Task: Create a due date automation trigger when advanced on, on the monday after a card is due add fields with custom field "Resume" set to a number lower or equal to 1 and greater or equal to 10 at 11:00 AM.
Action: Mouse moved to (1278, 98)
Screenshot: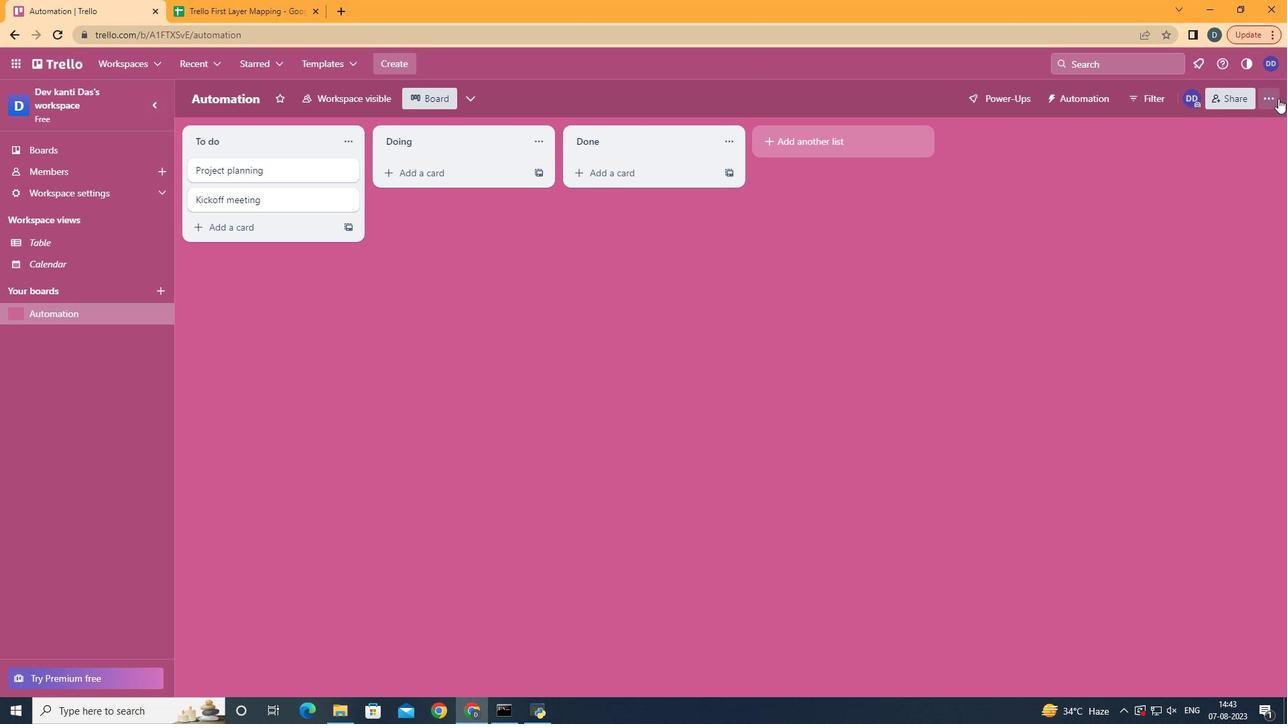 
Action: Mouse pressed left at (1278, 98)
Screenshot: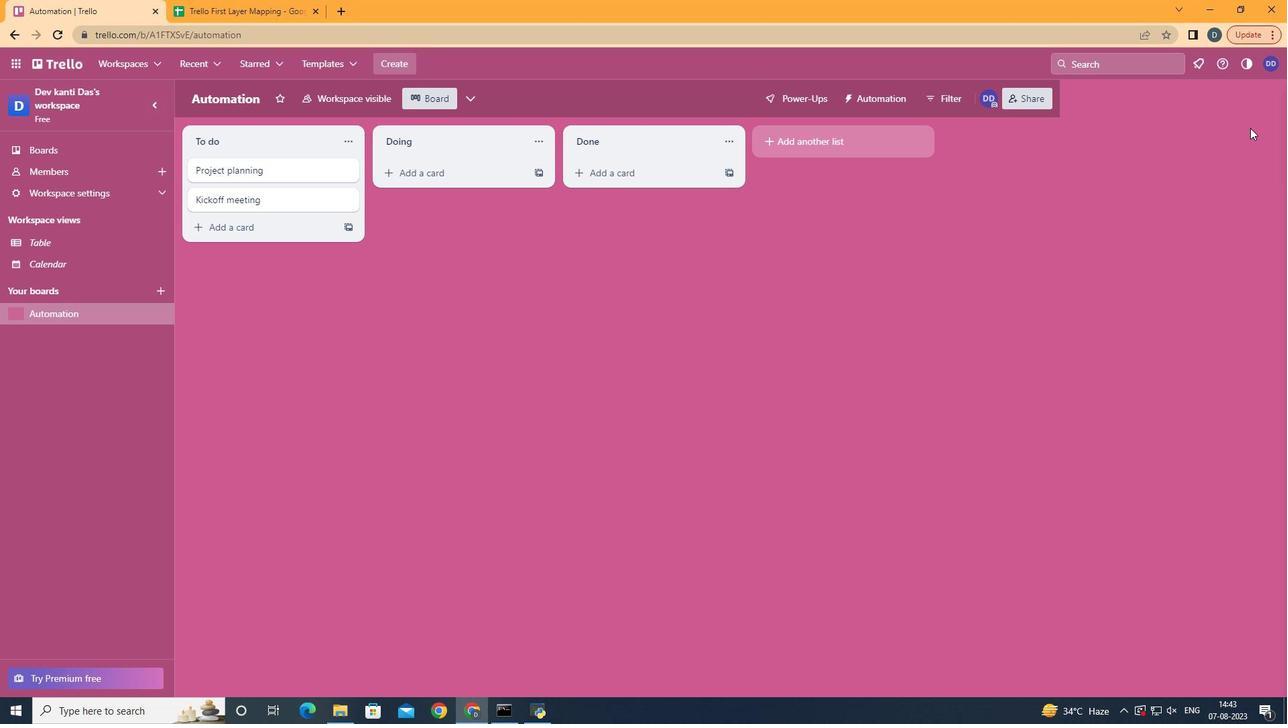 
Action: Mouse moved to (1168, 283)
Screenshot: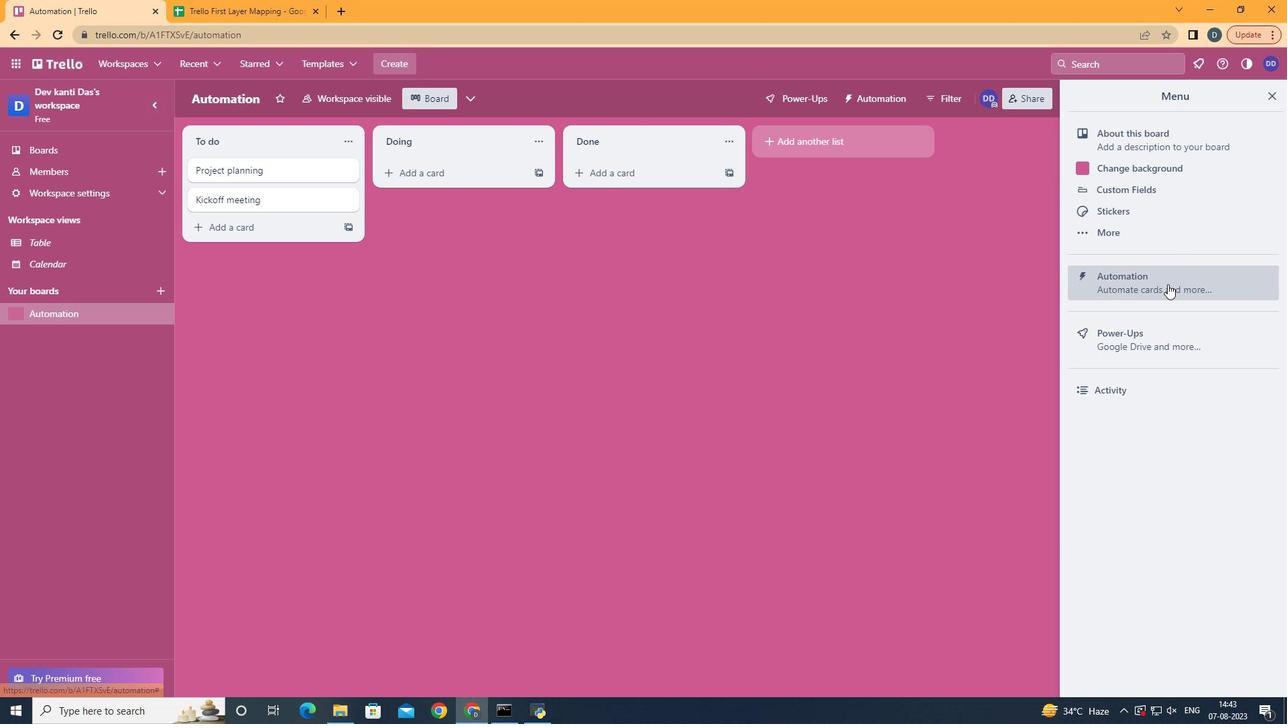 
Action: Mouse pressed left at (1168, 283)
Screenshot: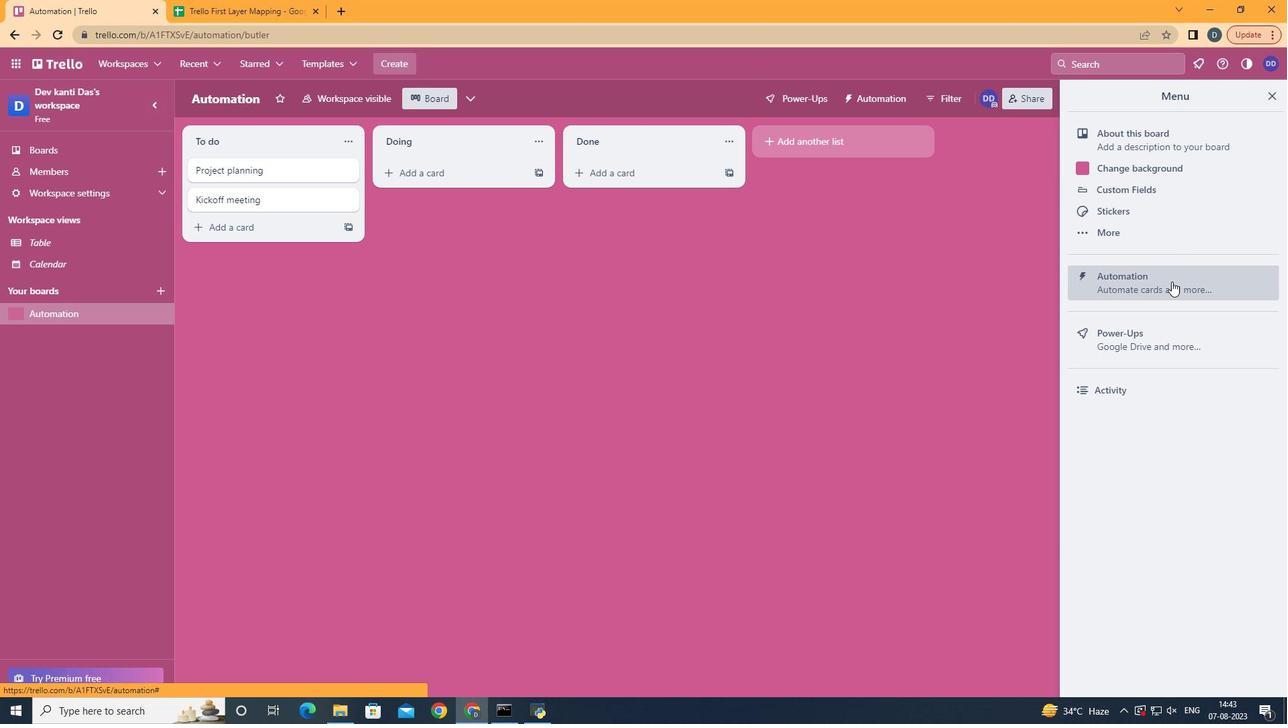 
Action: Mouse moved to (261, 281)
Screenshot: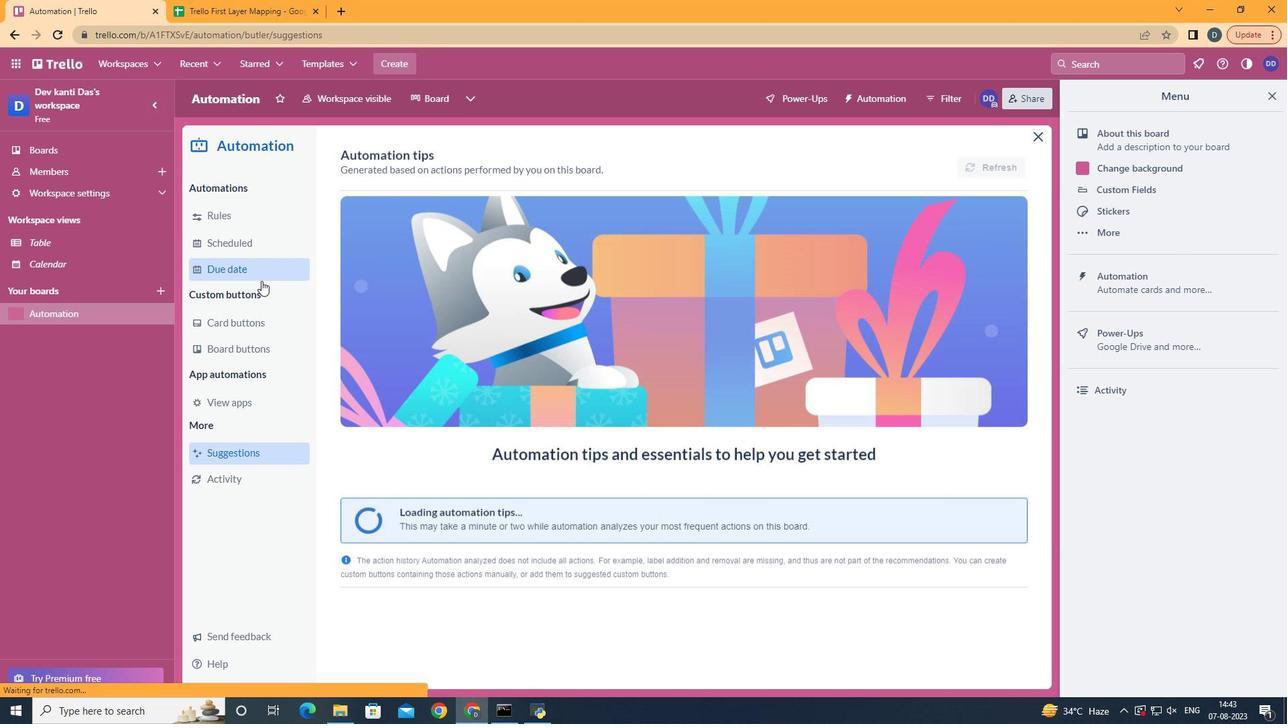 
Action: Mouse pressed left at (261, 281)
Screenshot: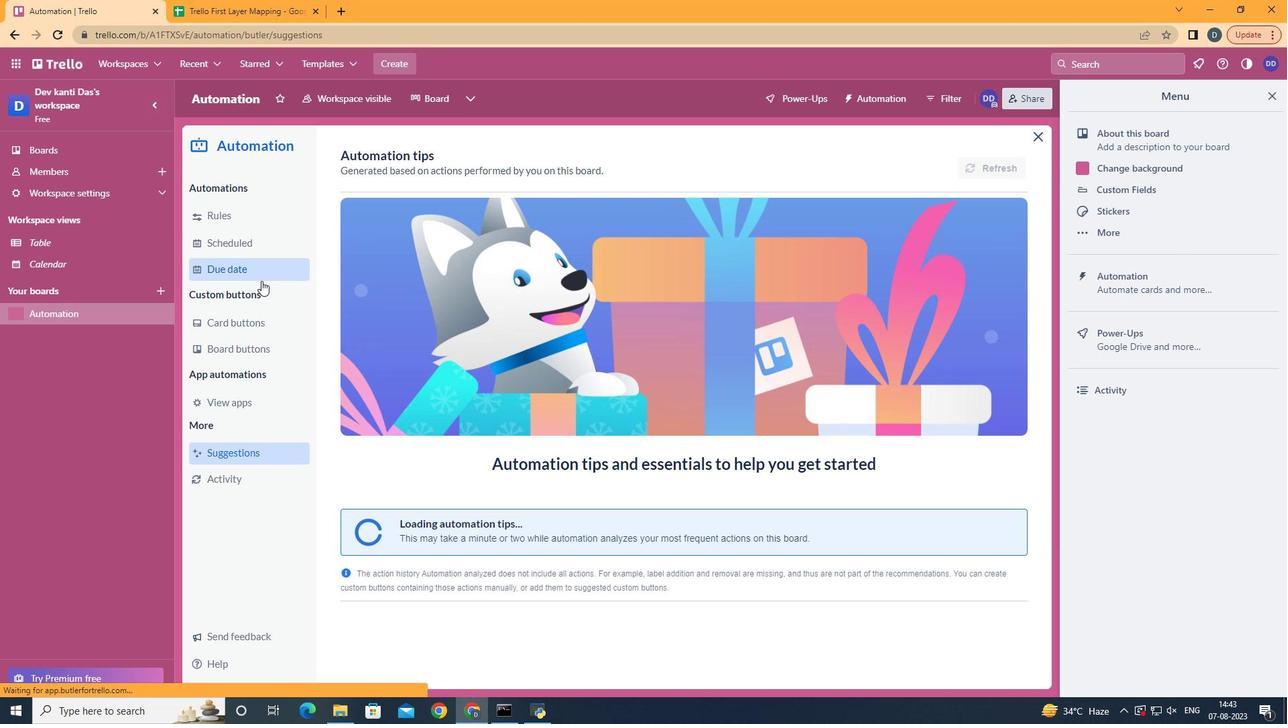 
Action: Mouse moved to (952, 160)
Screenshot: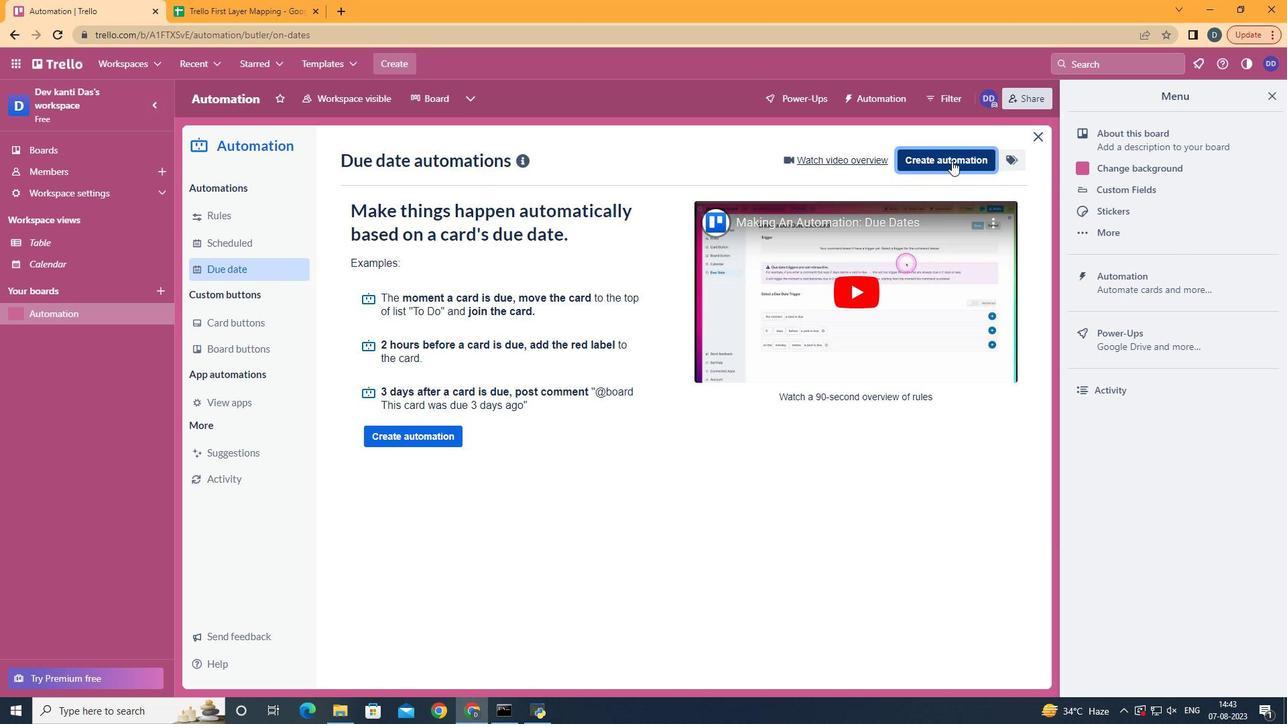 
Action: Mouse pressed left at (952, 160)
Screenshot: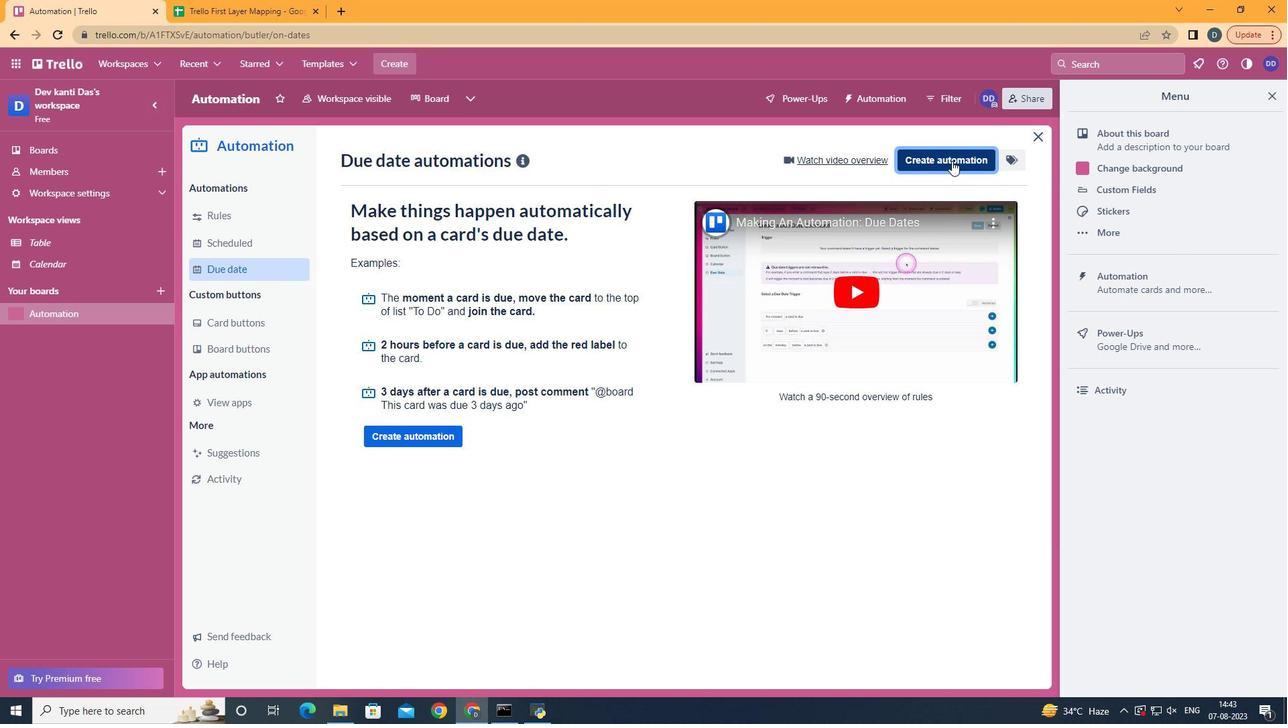 
Action: Mouse moved to (696, 287)
Screenshot: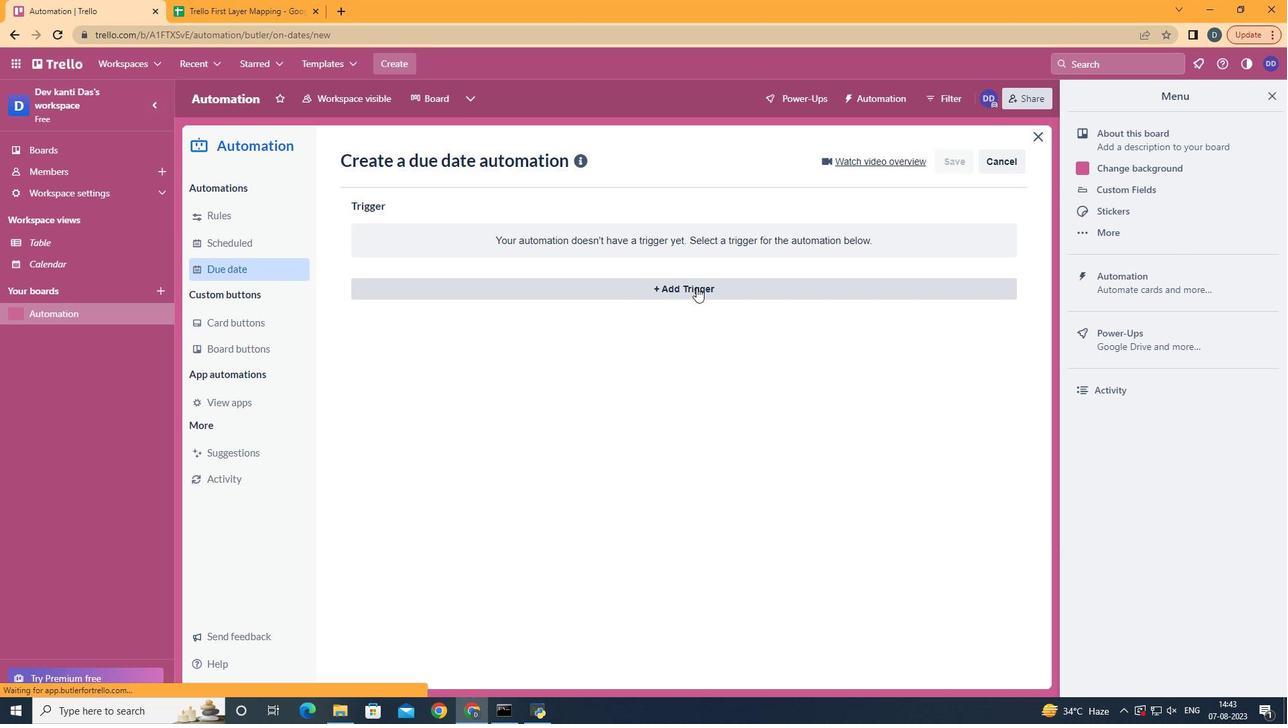 
Action: Mouse pressed left at (696, 287)
Screenshot: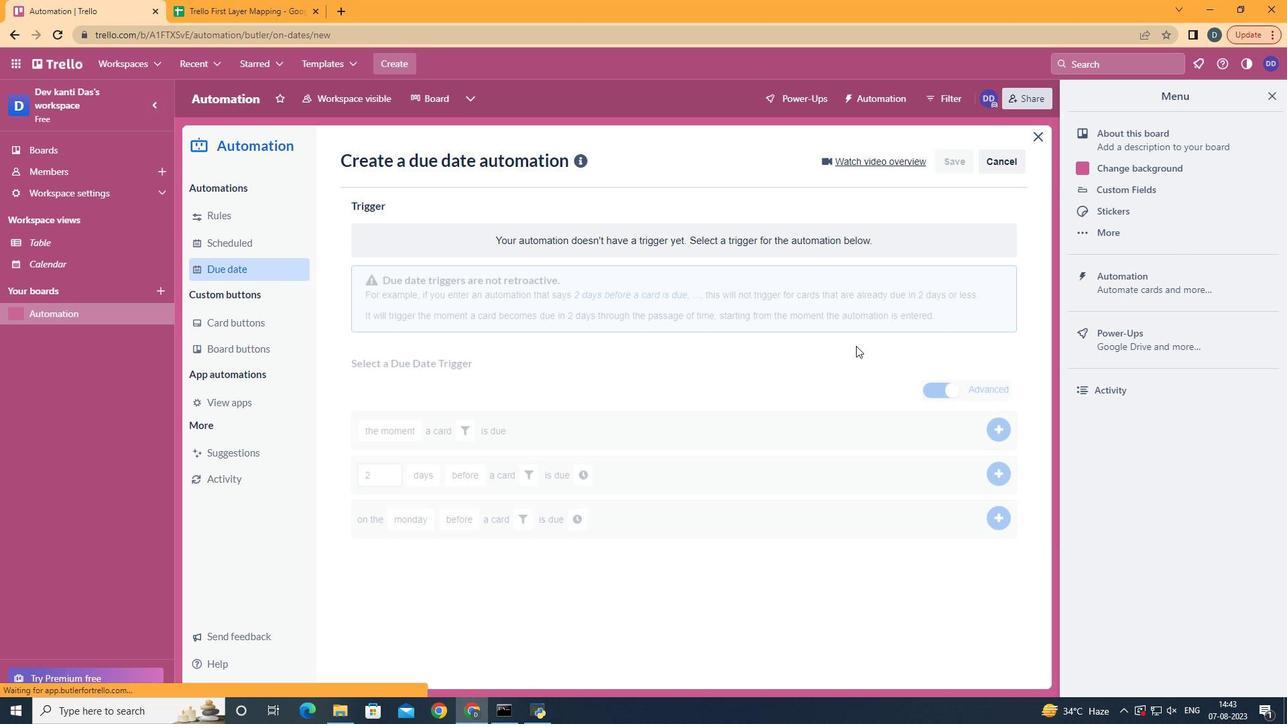 
Action: Mouse moved to (429, 353)
Screenshot: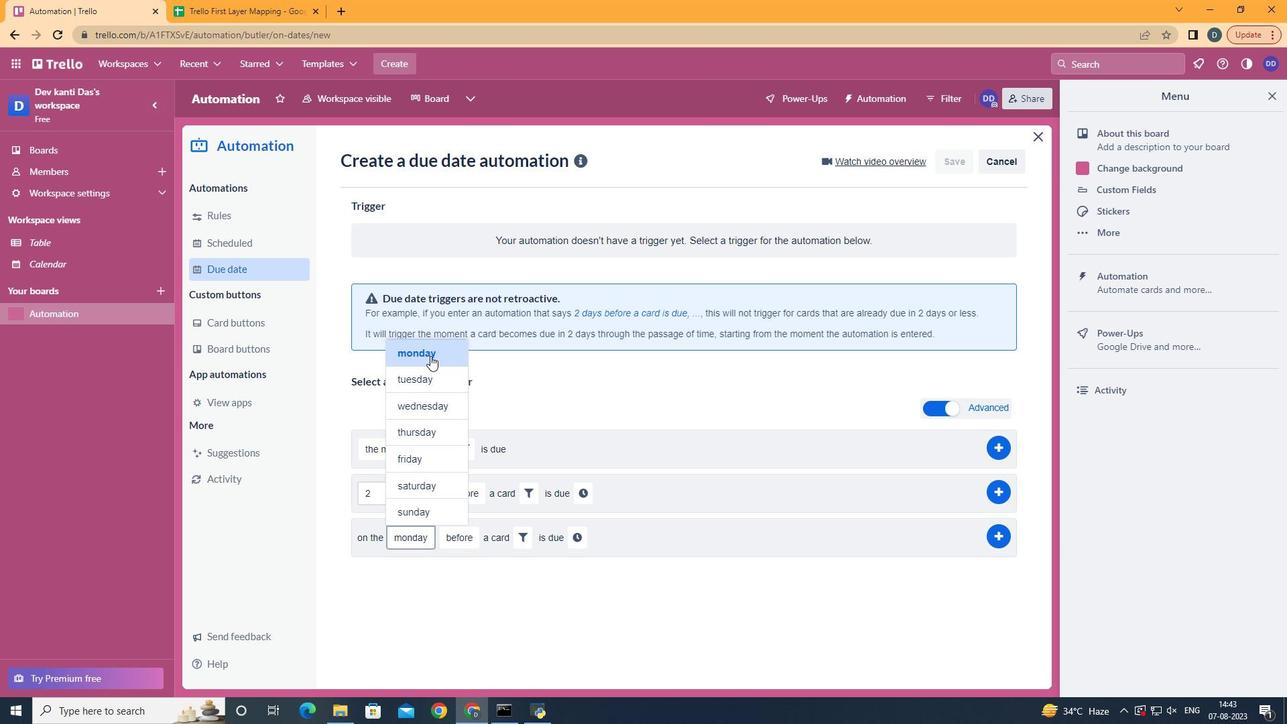 
Action: Mouse pressed left at (429, 353)
Screenshot: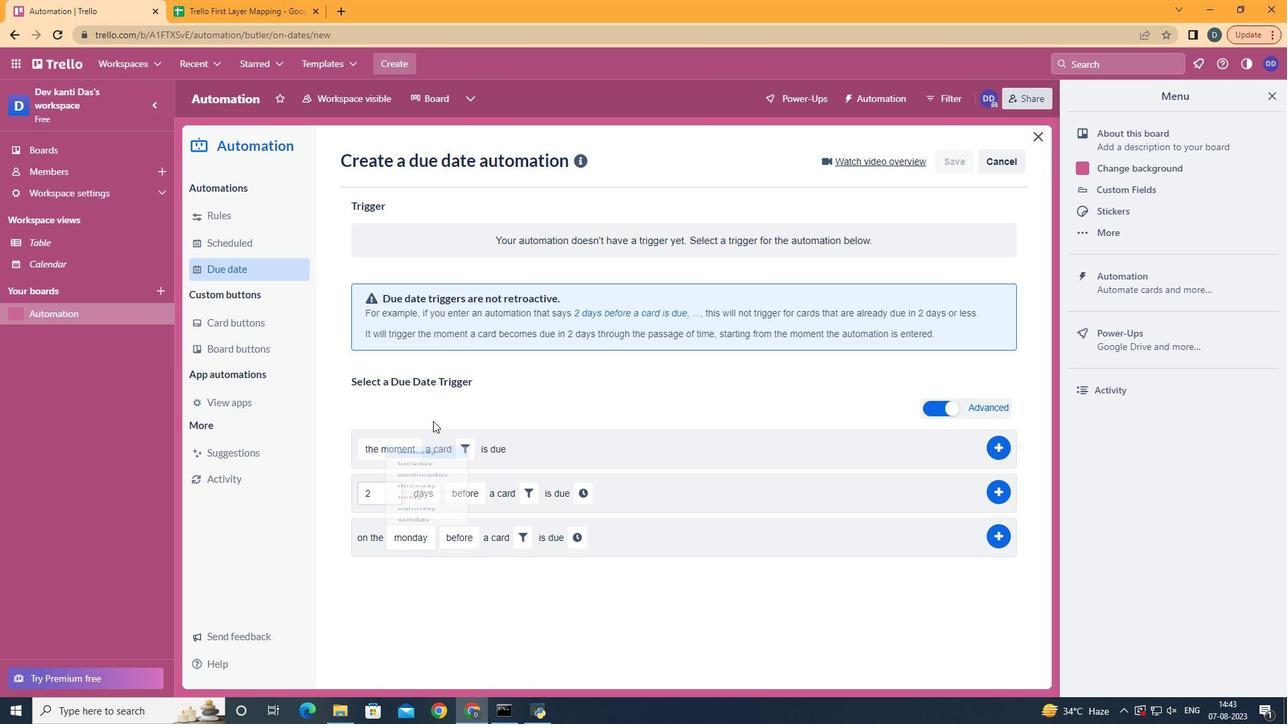 
Action: Mouse moved to (464, 582)
Screenshot: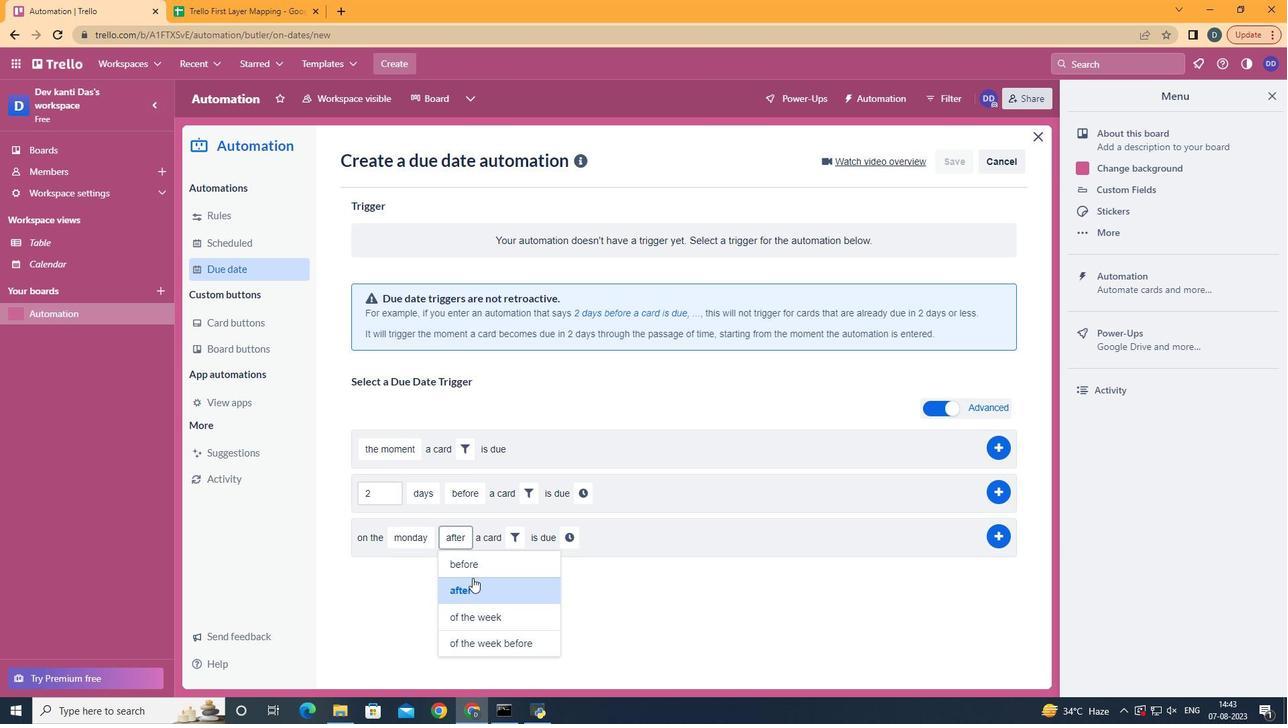 
Action: Mouse pressed left at (464, 582)
Screenshot: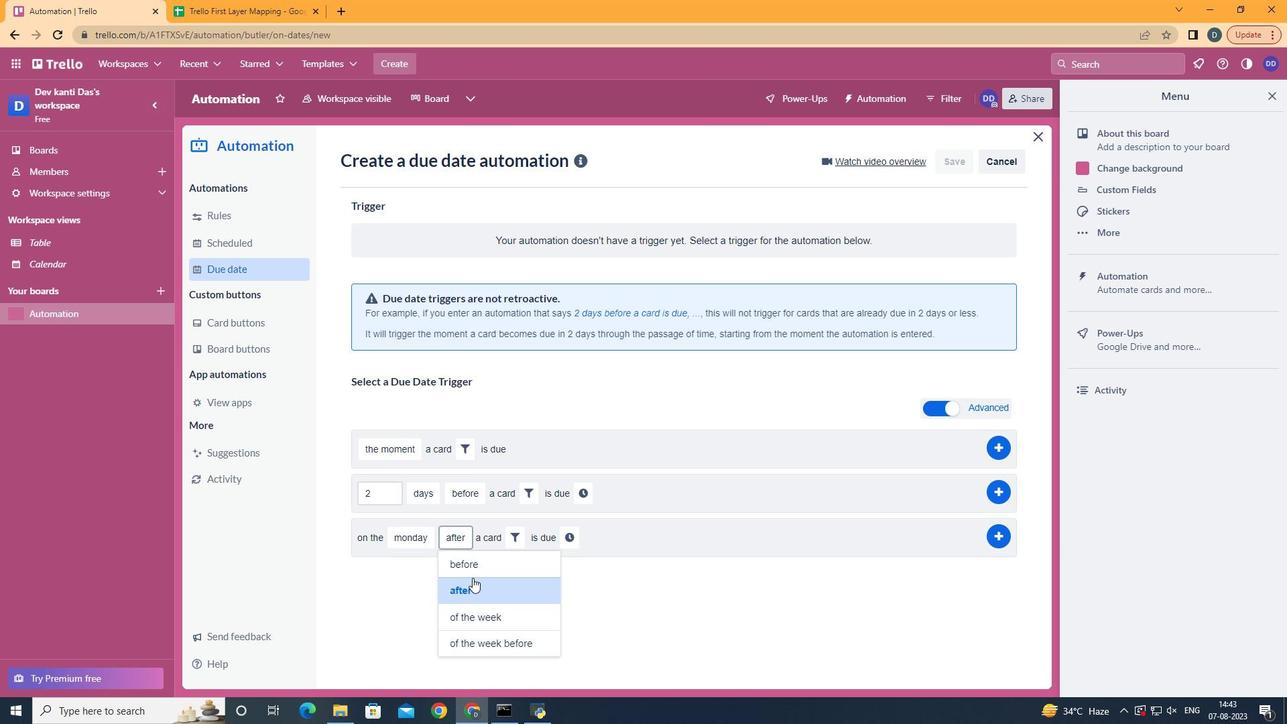 
Action: Mouse moved to (503, 541)
Screenshot: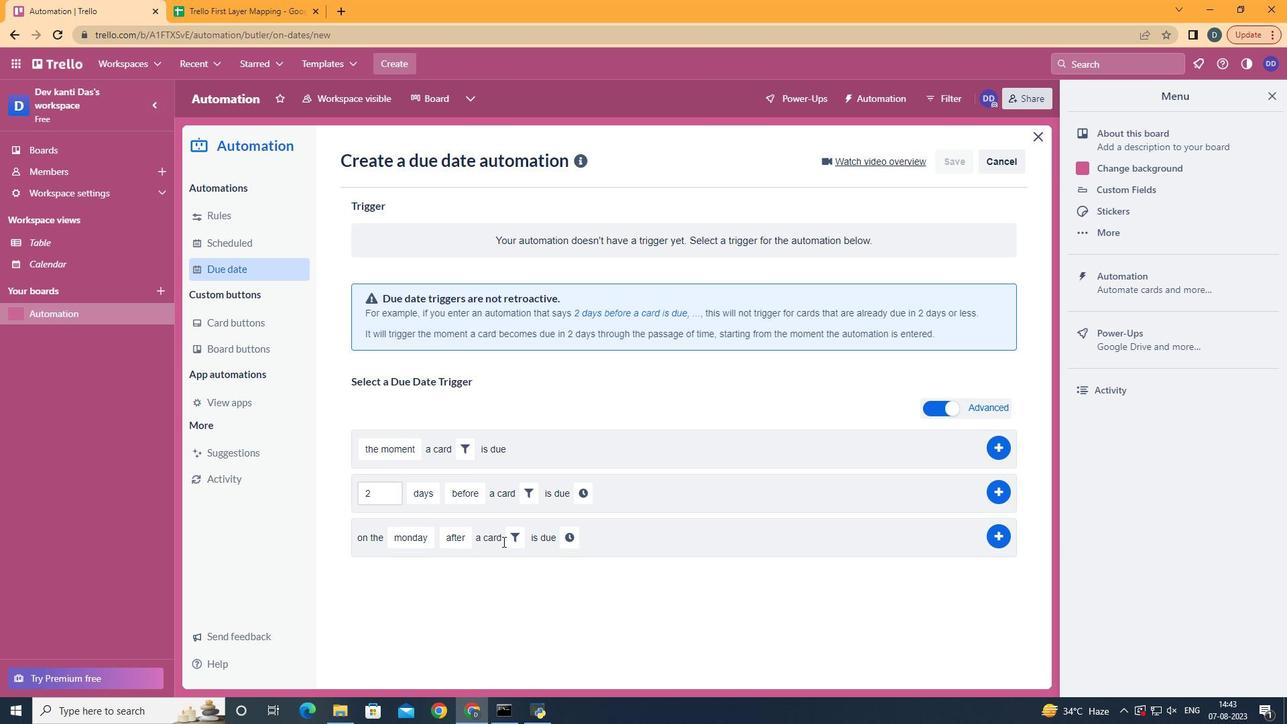 
Action: Mouse pressed left at (503, 541)
Screenshot: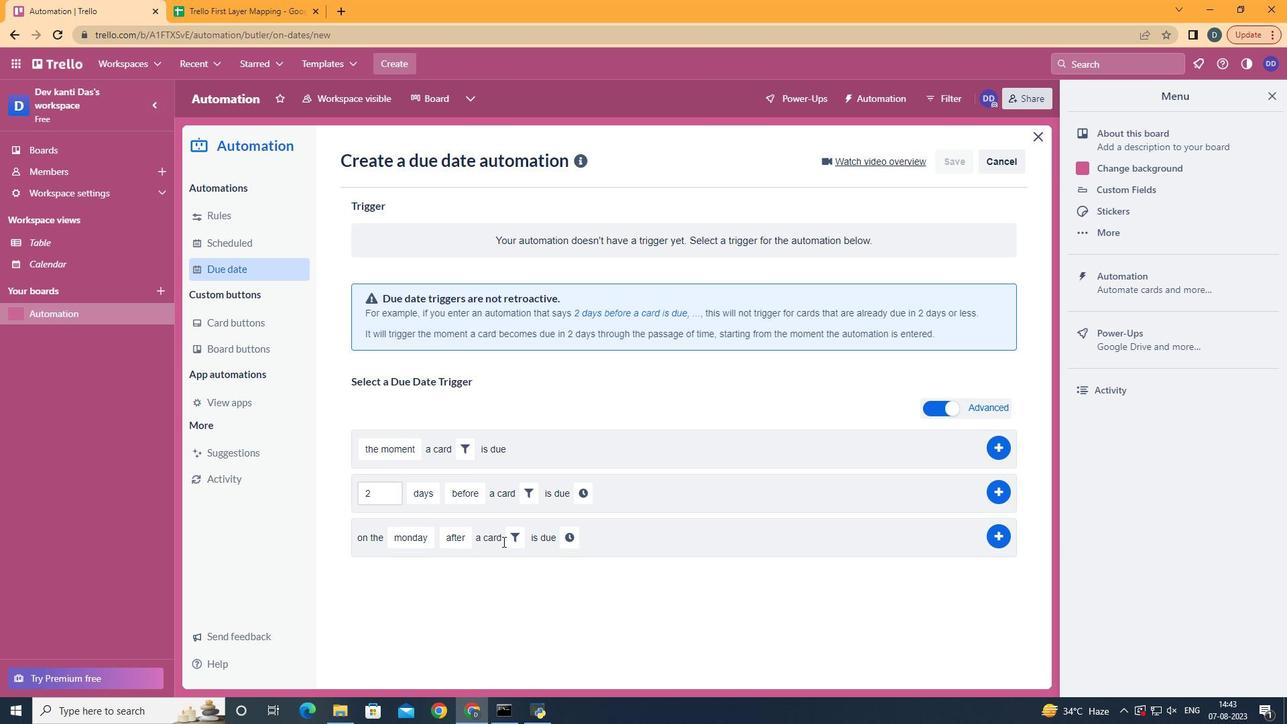 
Action: Mouse moved to (519, 539)
Screenshot: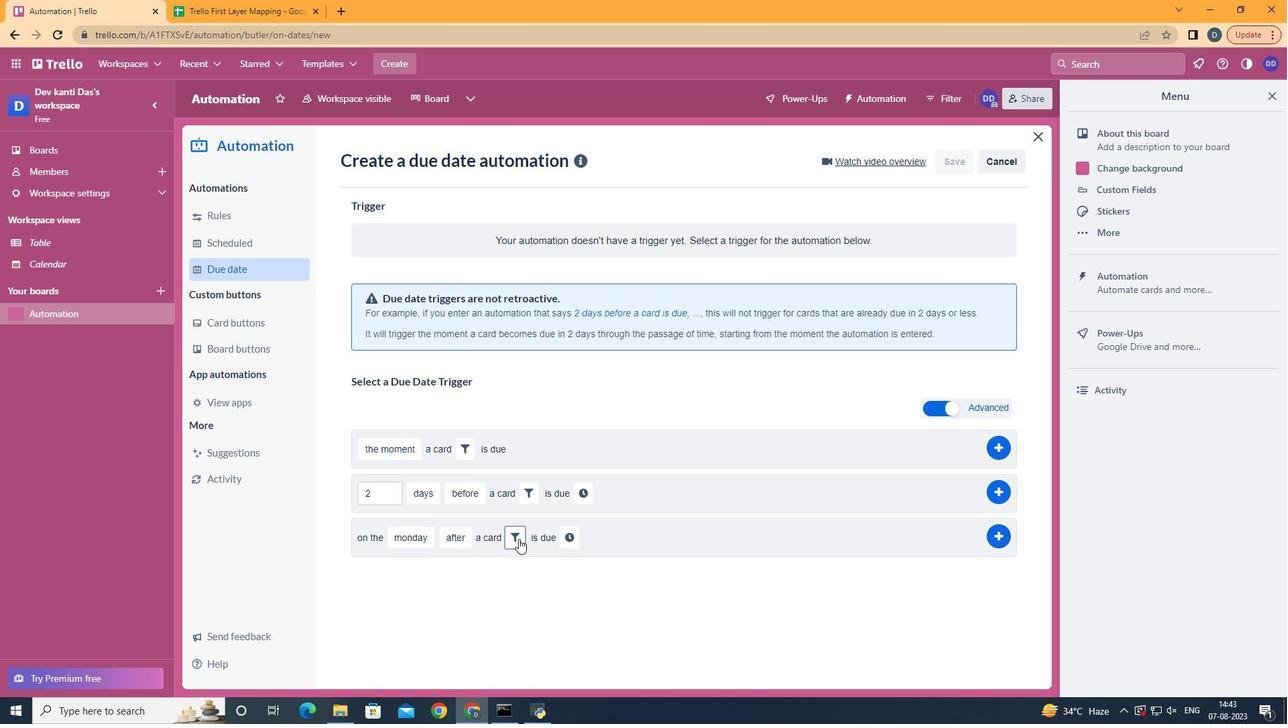 
Action: Mouse pressed left at (519, 539)
Screenshot: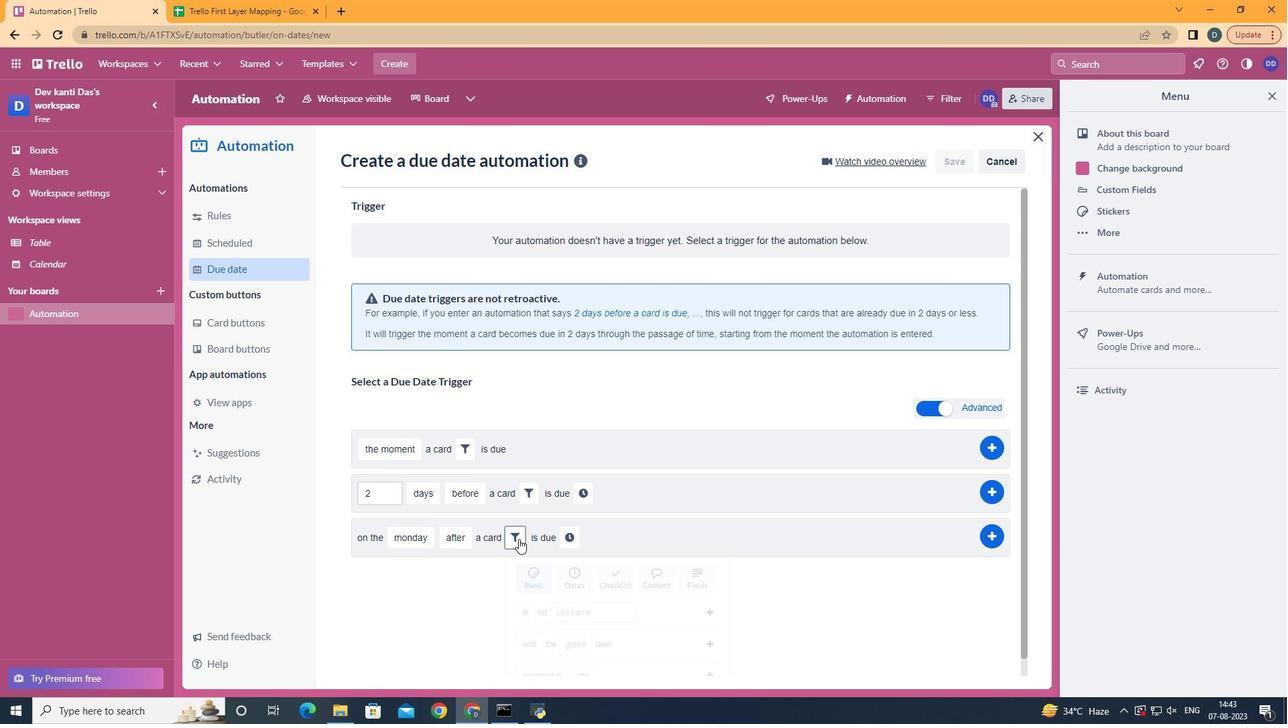 
Action: Mouse moved to (743, 581)
Screenshot: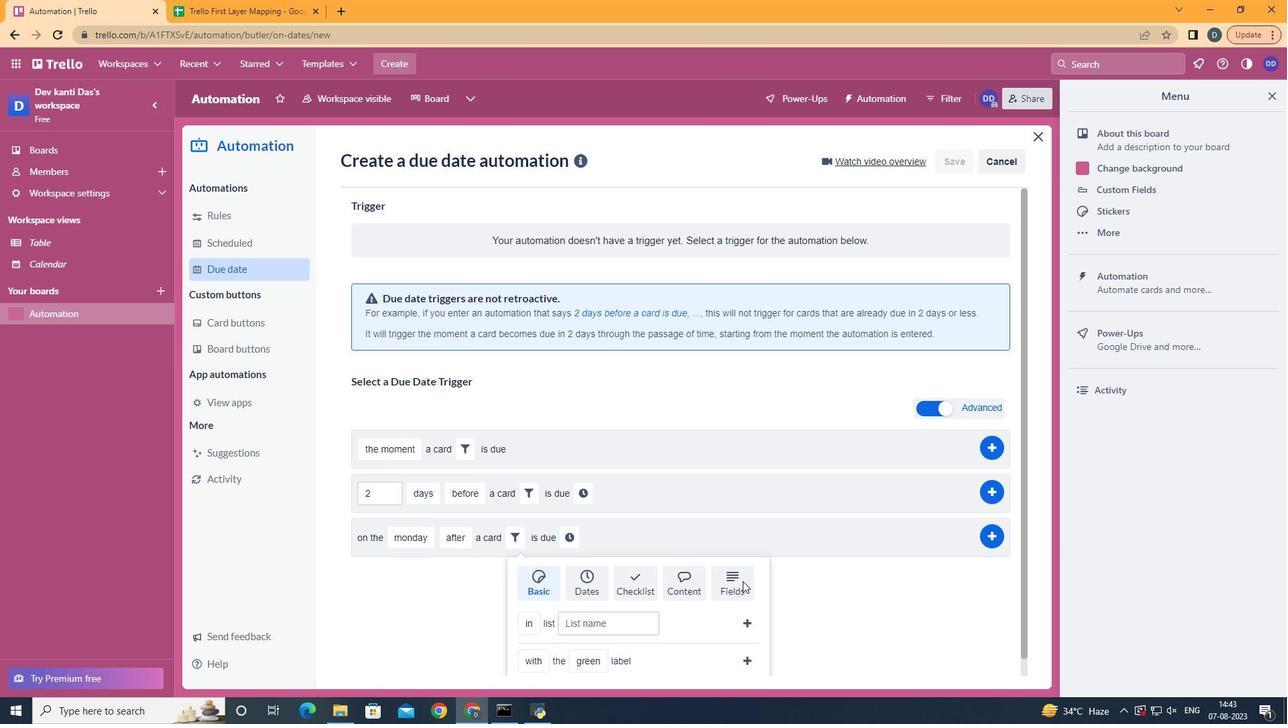 
Action: Mouse pressed left at (743, 581)
Screenshot: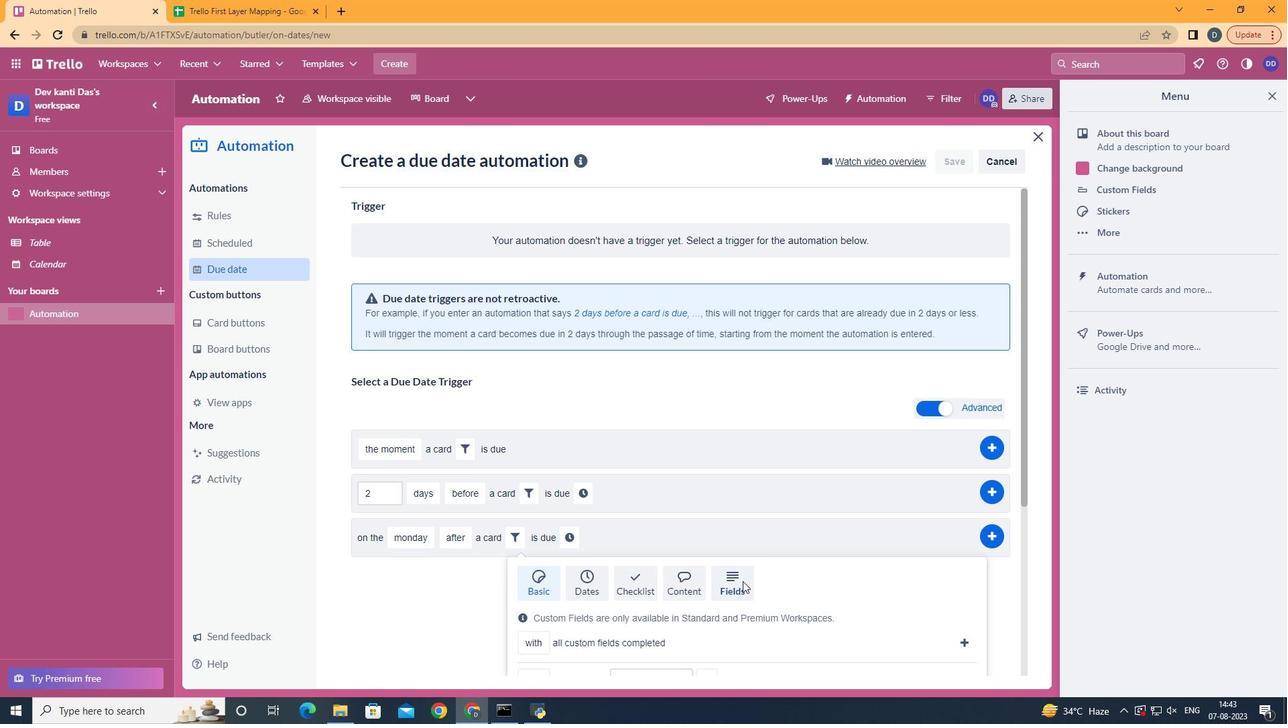 
Action: Mouse scrolled (743, 580) with delta (0, 0)
Screenshot: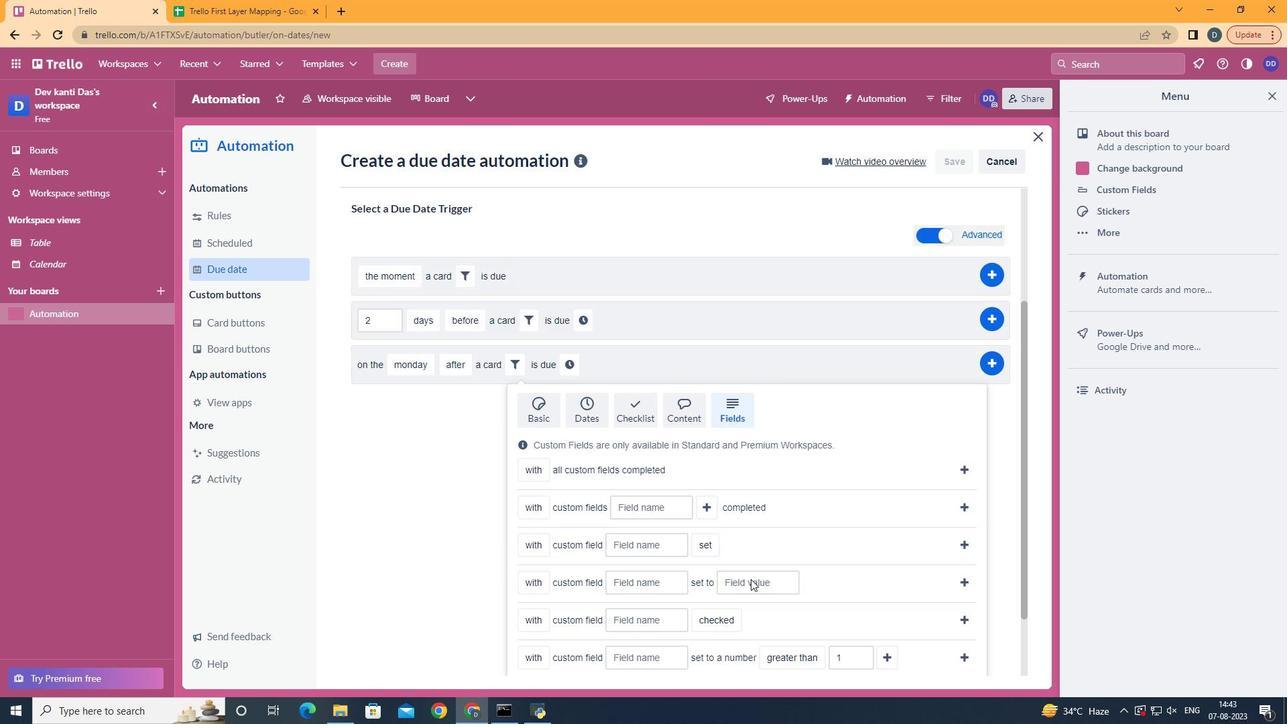 
Action: Mouse moved to (742, 582)
Screenshot: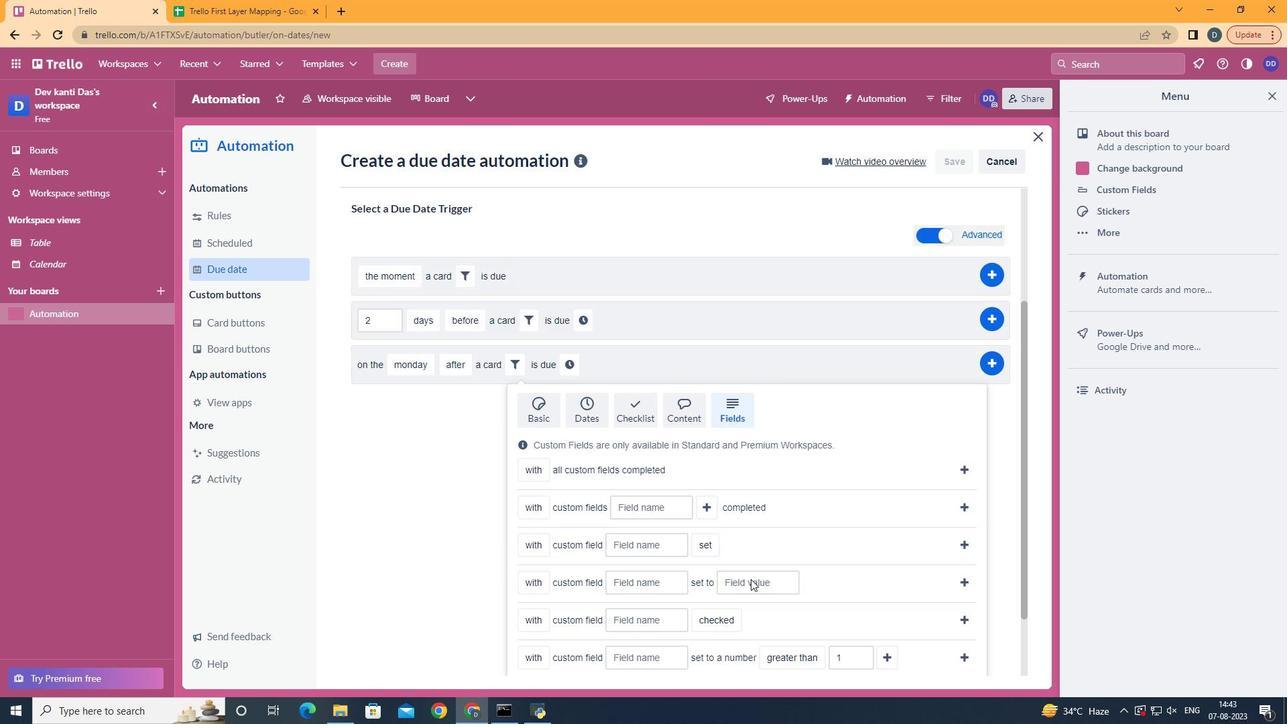 
Action: Mouse scrolled (742, 581) with delta (0, 0)
Screenshot: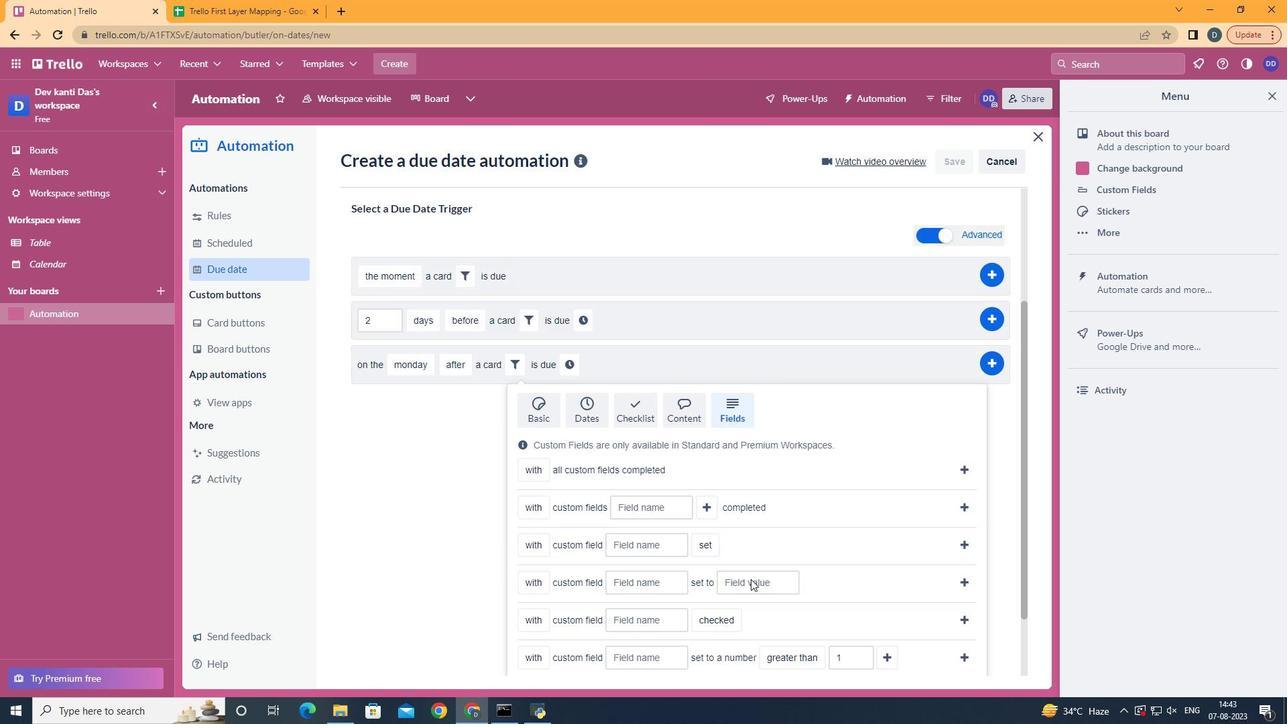 
Action: Mouse scrolled (742, 581) with delta (0, 0)
Screenshot: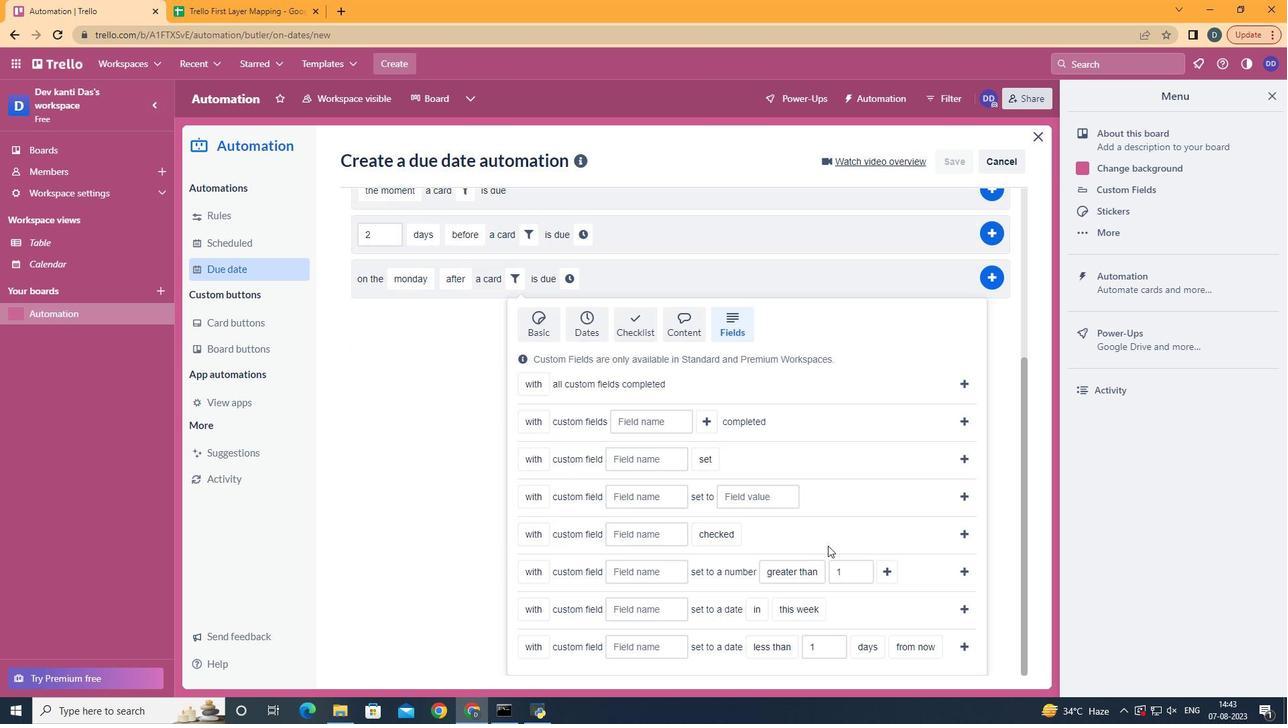 
Action: Mouse scrolled (742, 581) with delta (0, 0)
Screenshot: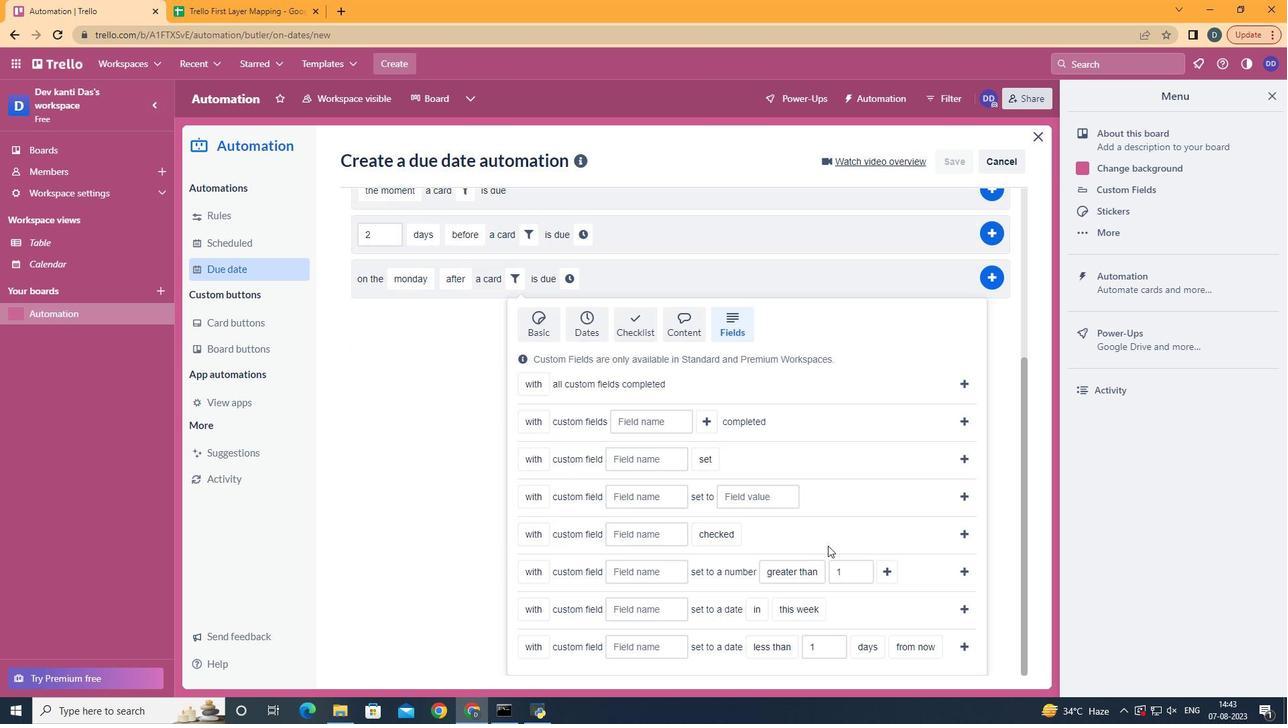 
Action: Mouse moved to (742, 582)
Screenshot: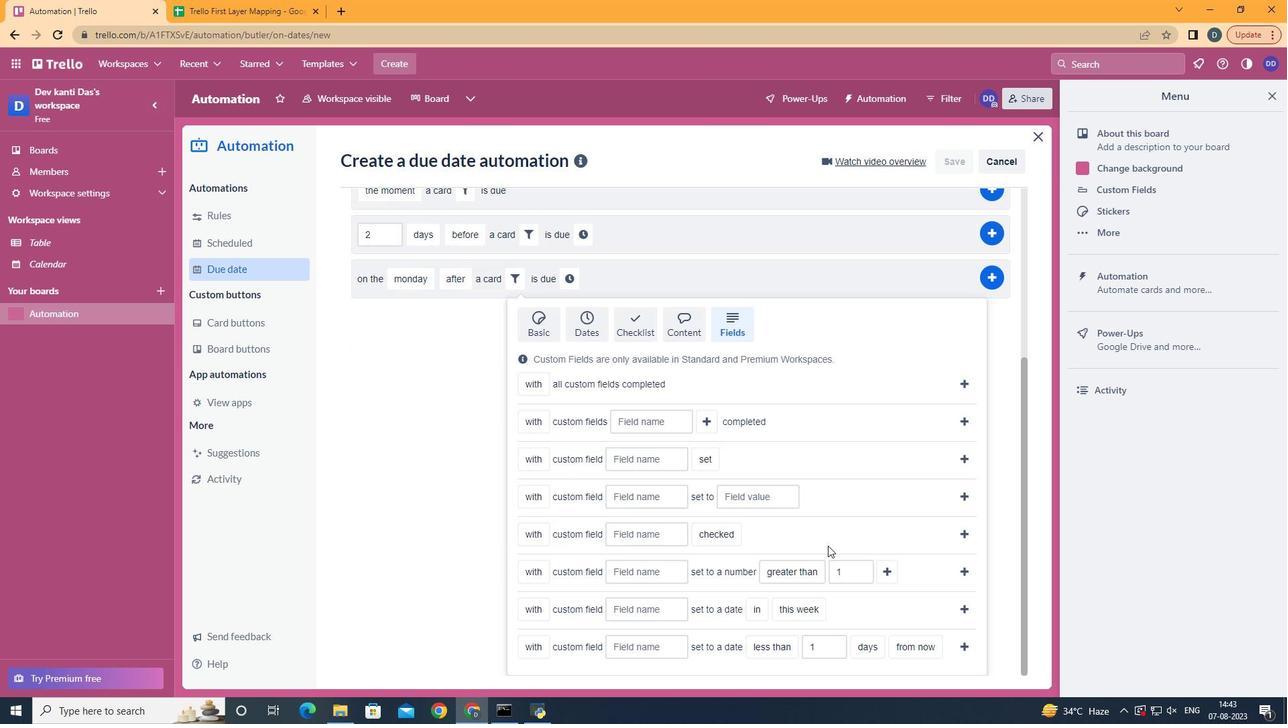 
Action: Mouse scrolled (742, 581) with delta (0, 0)
Screenshot: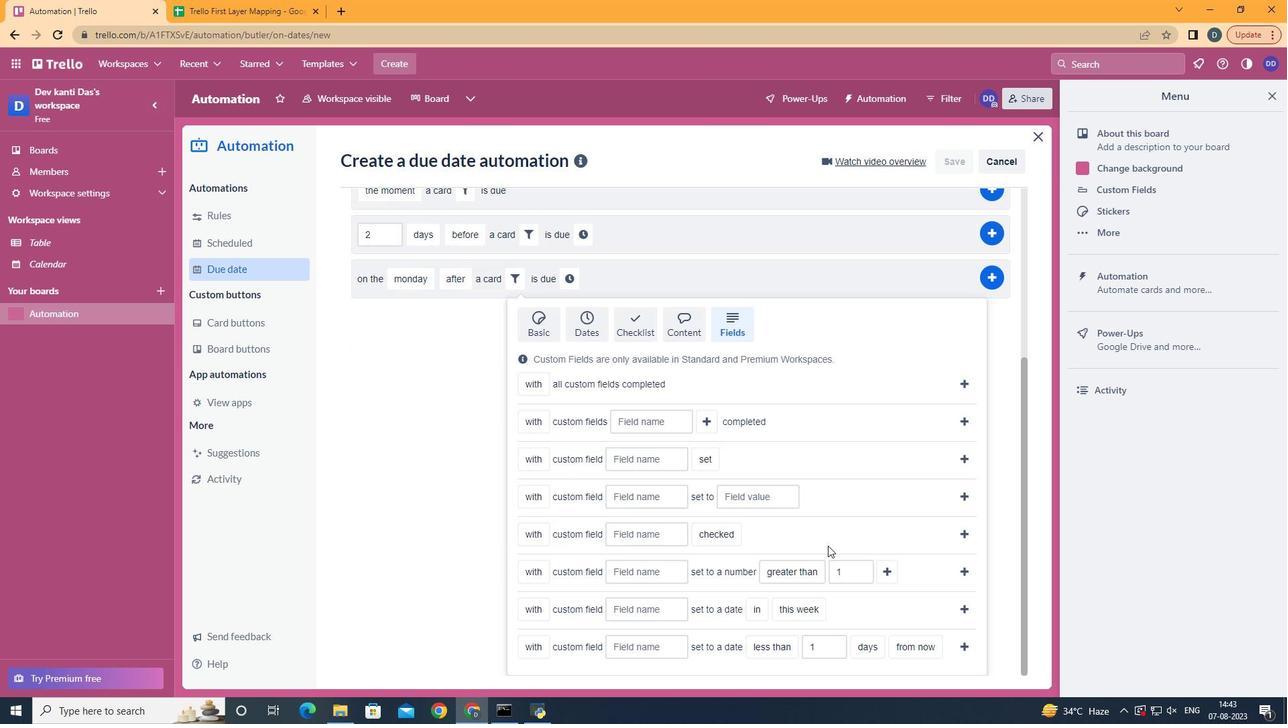 
Action: Mouse moved to (743, 582)
Screenshot: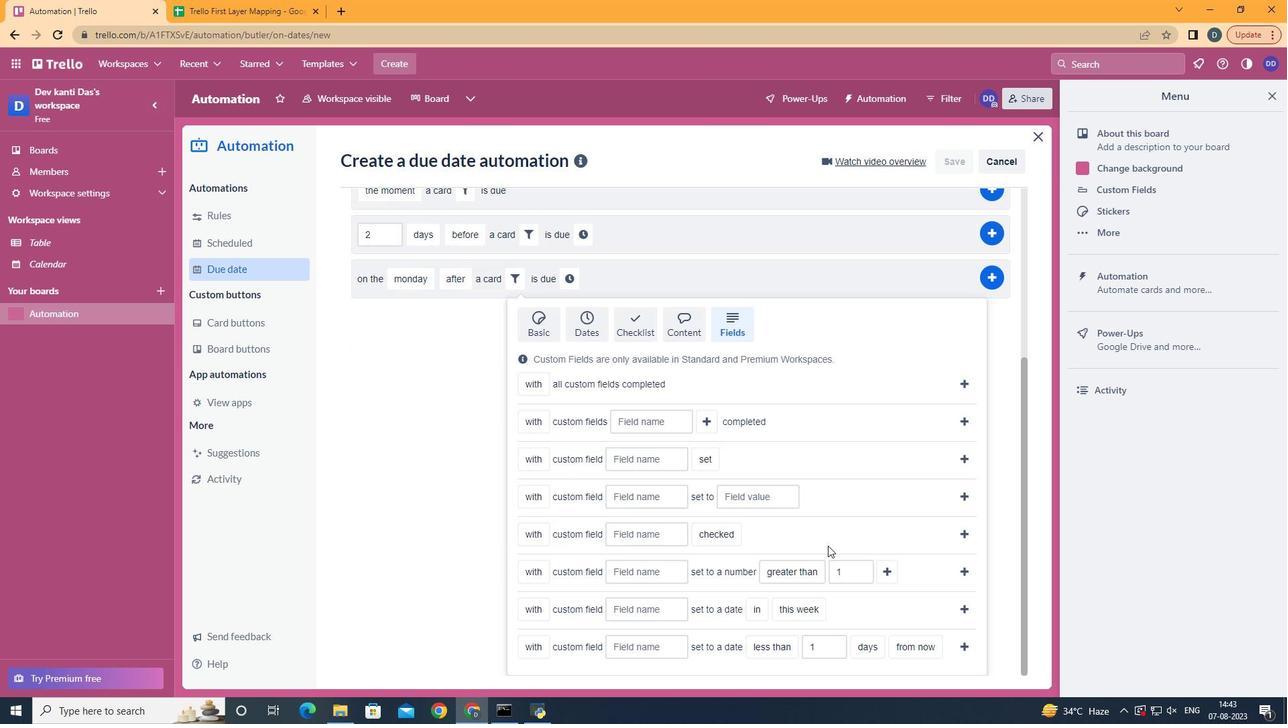 
Action: Mouse scrolled (743, 581) with delta (0, 0)
Screenshot: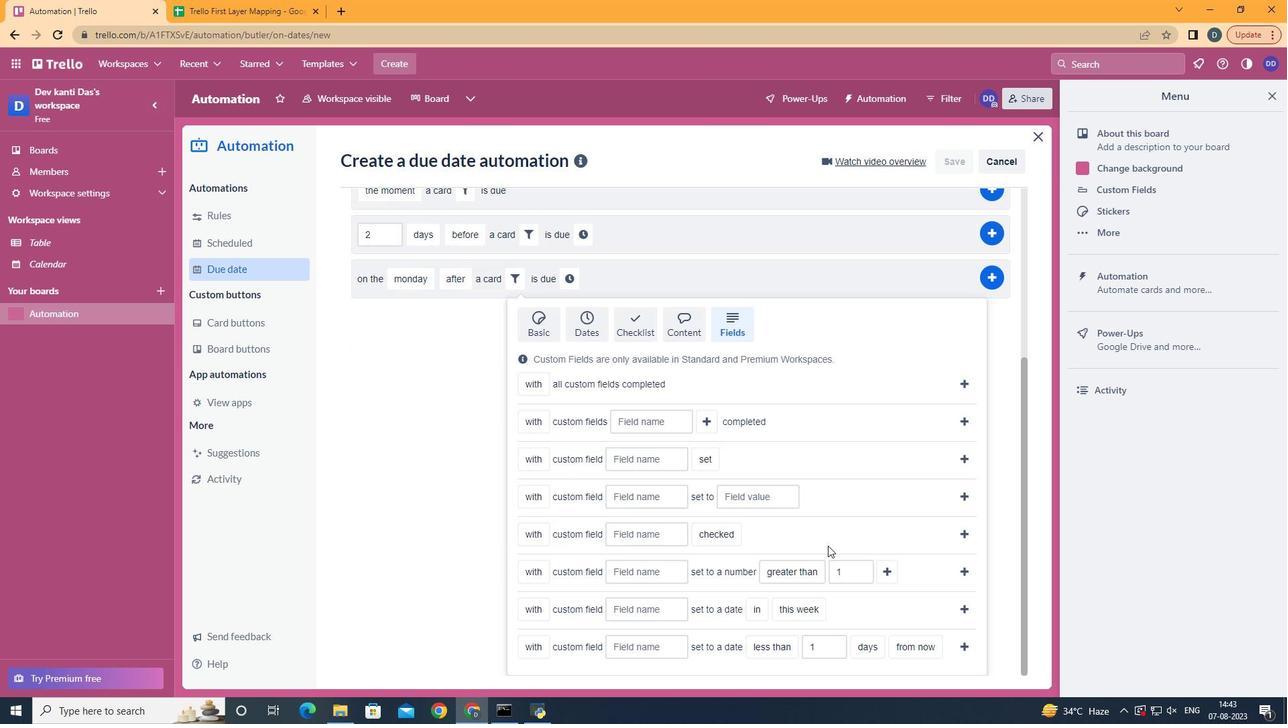 
Action: Mouse moved to (745, 582)
Screenshot: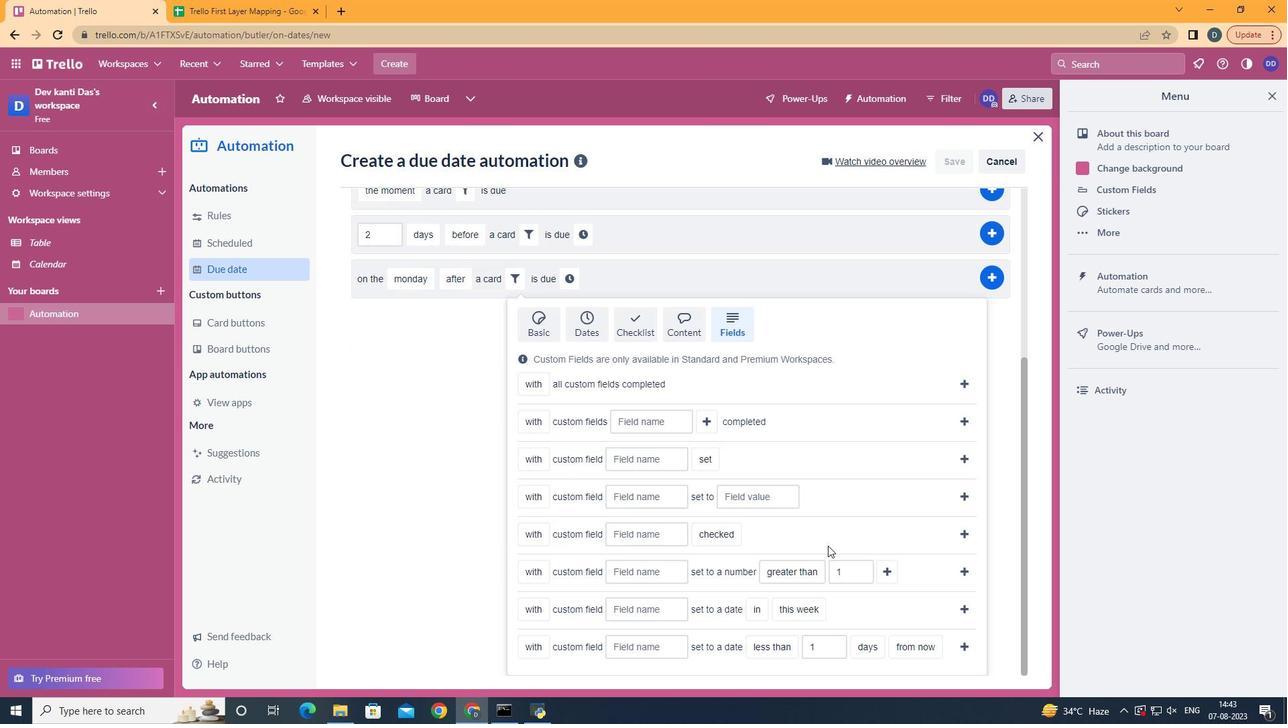 
Action: Mouse scrolled (745, 581) with delta (0, 0)
Screenshot: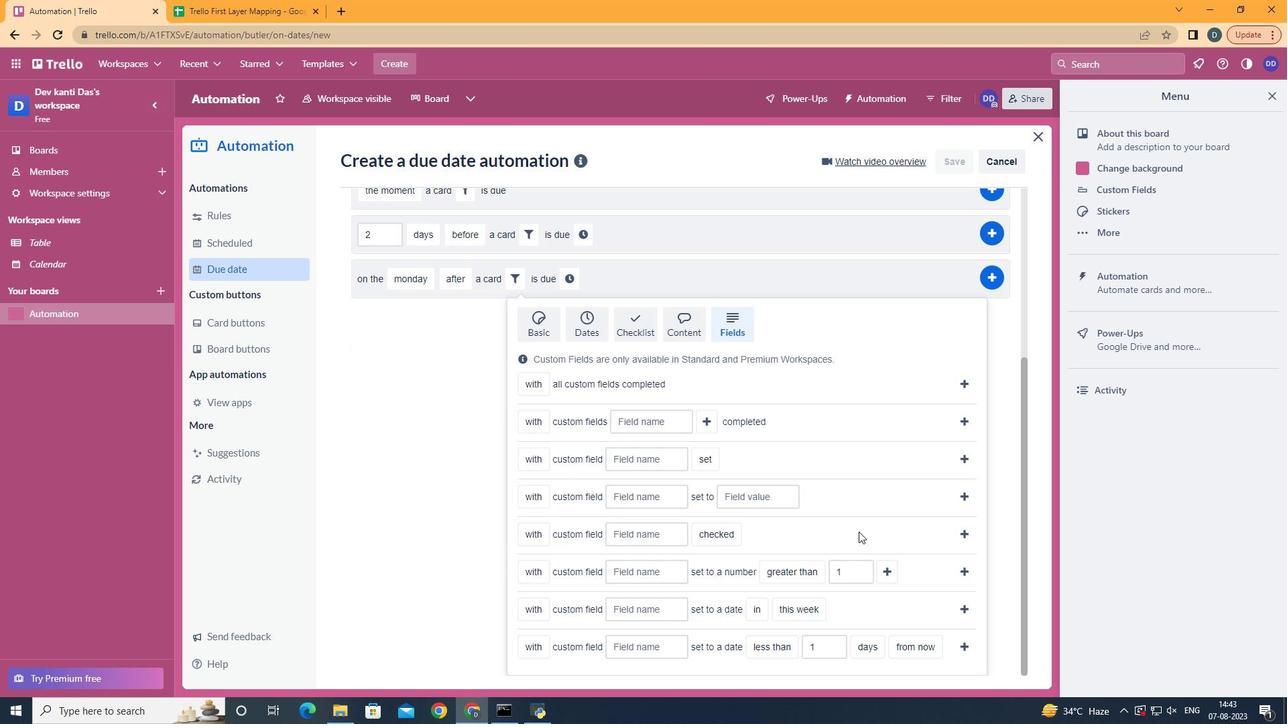 
Action: Mouse moved to (552, 593)
Screenshot: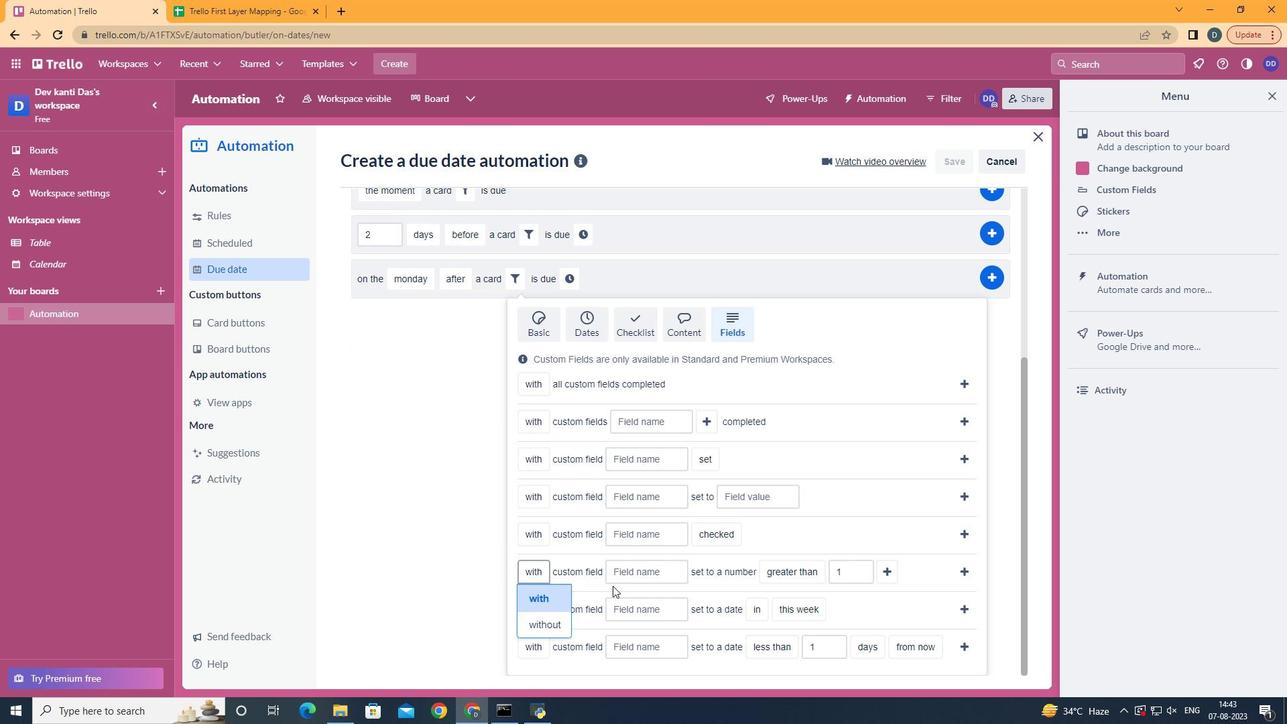 
Action: Mouse pressed left at (552, 593)
Screenshot: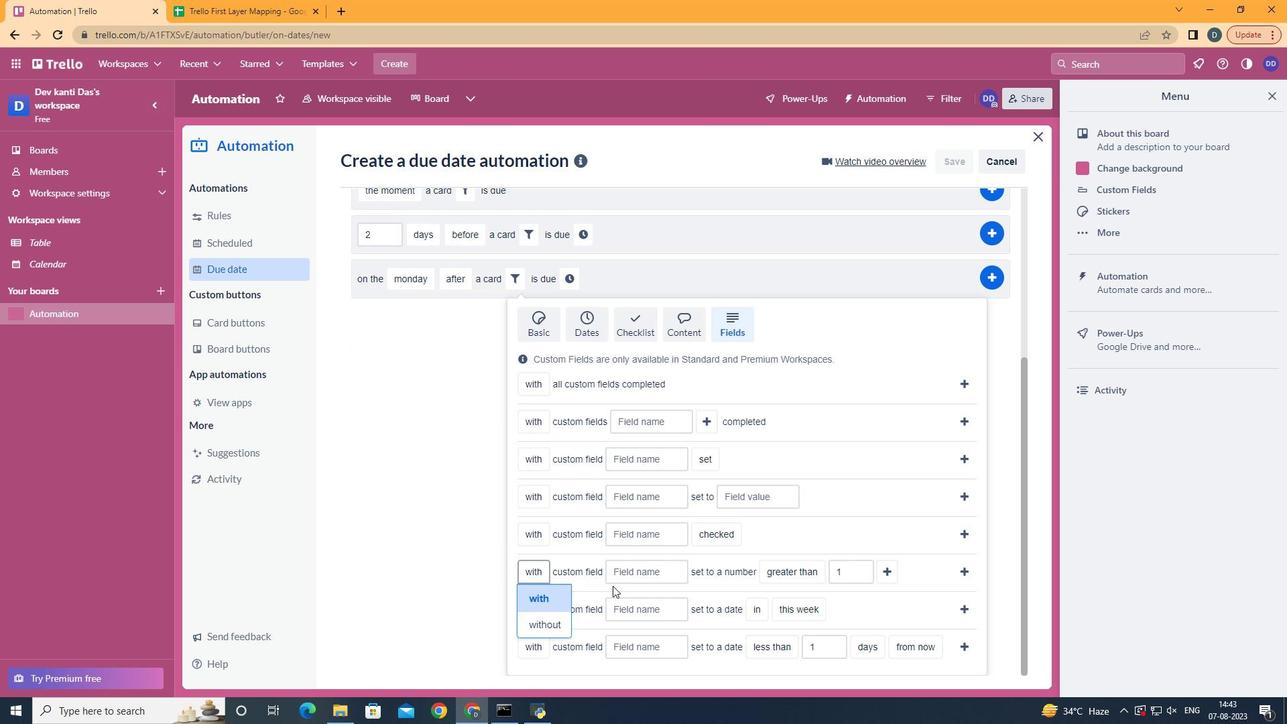 
Action: Mouse moved to (649, 580)
Screenshot: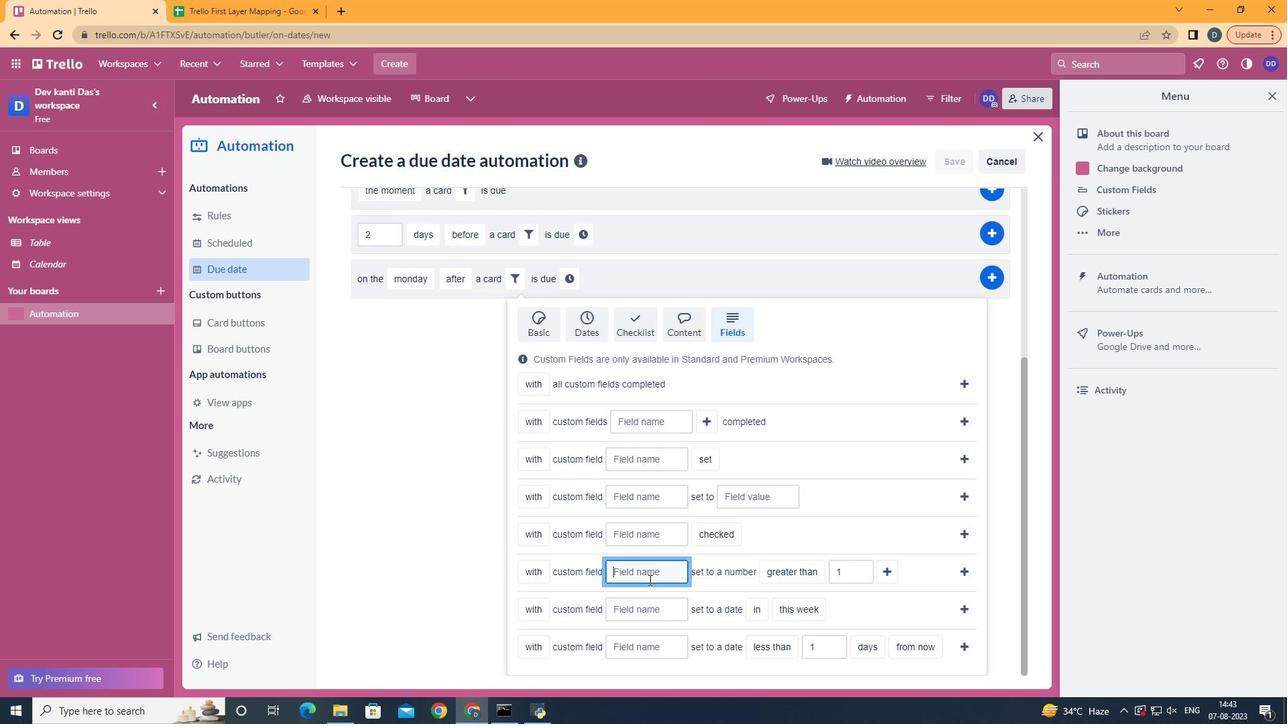 
Action: Mouse pressed left at (649, 580)
Screenshot: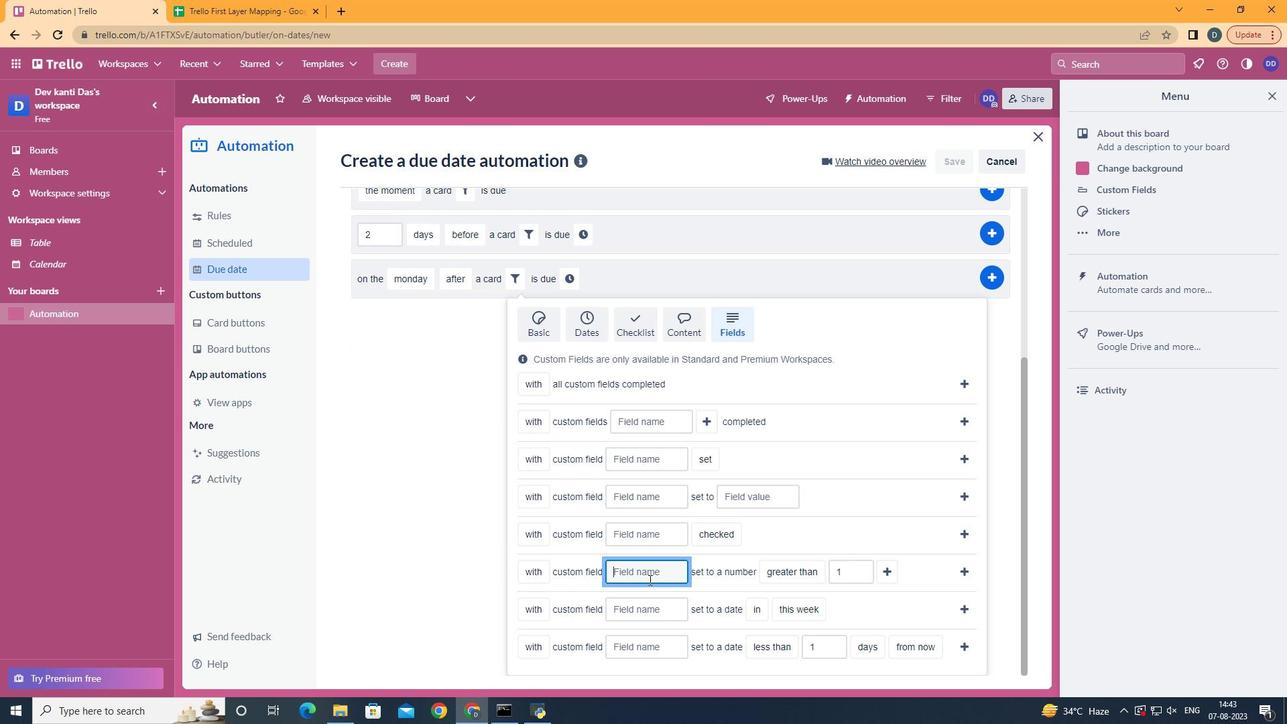 
Action: Key pressed <Key.shift>Resume
Screenshot: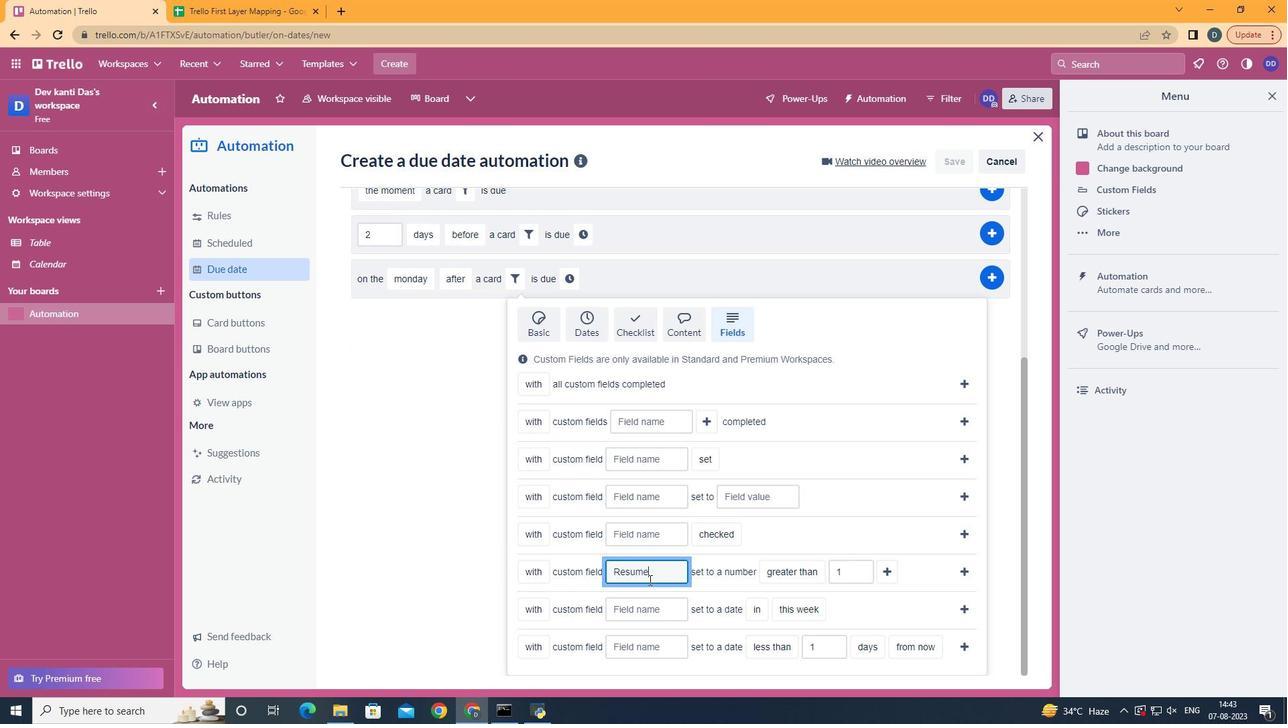 
Action: Mouse moved to (817, 552)
Screenshot: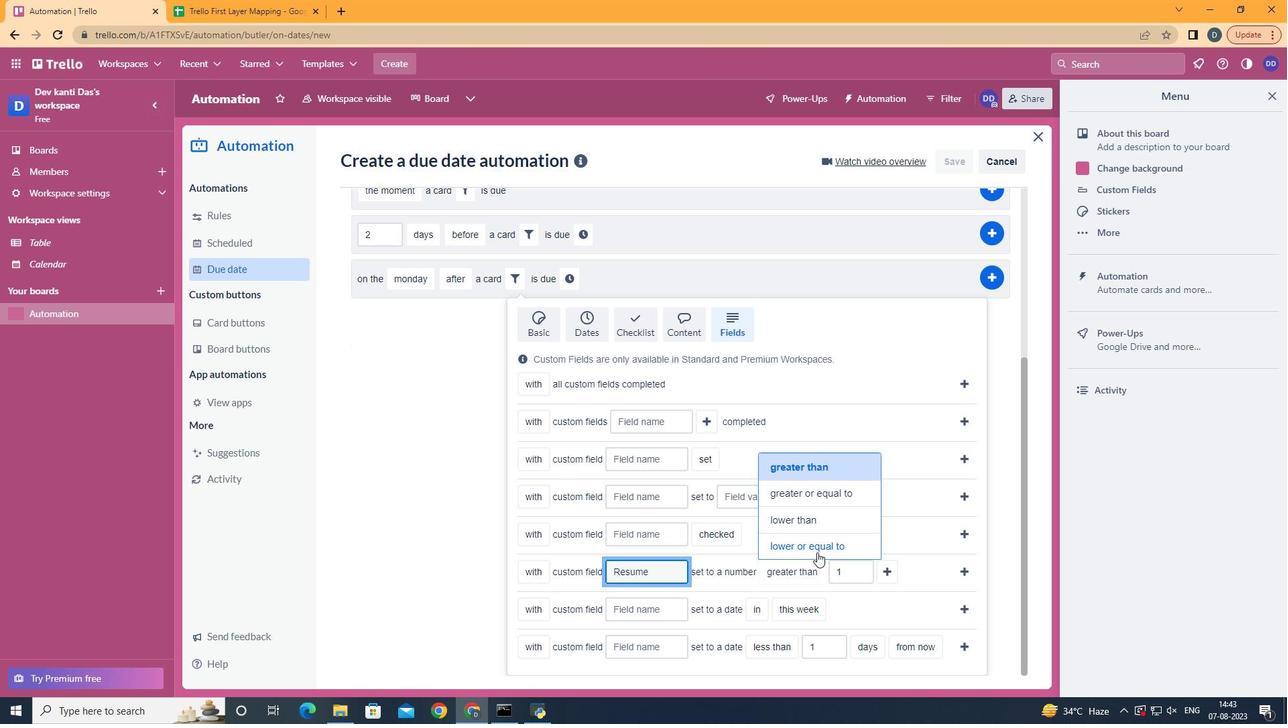 
Action: Mouse pressed left at (817, 552)
Screenshot: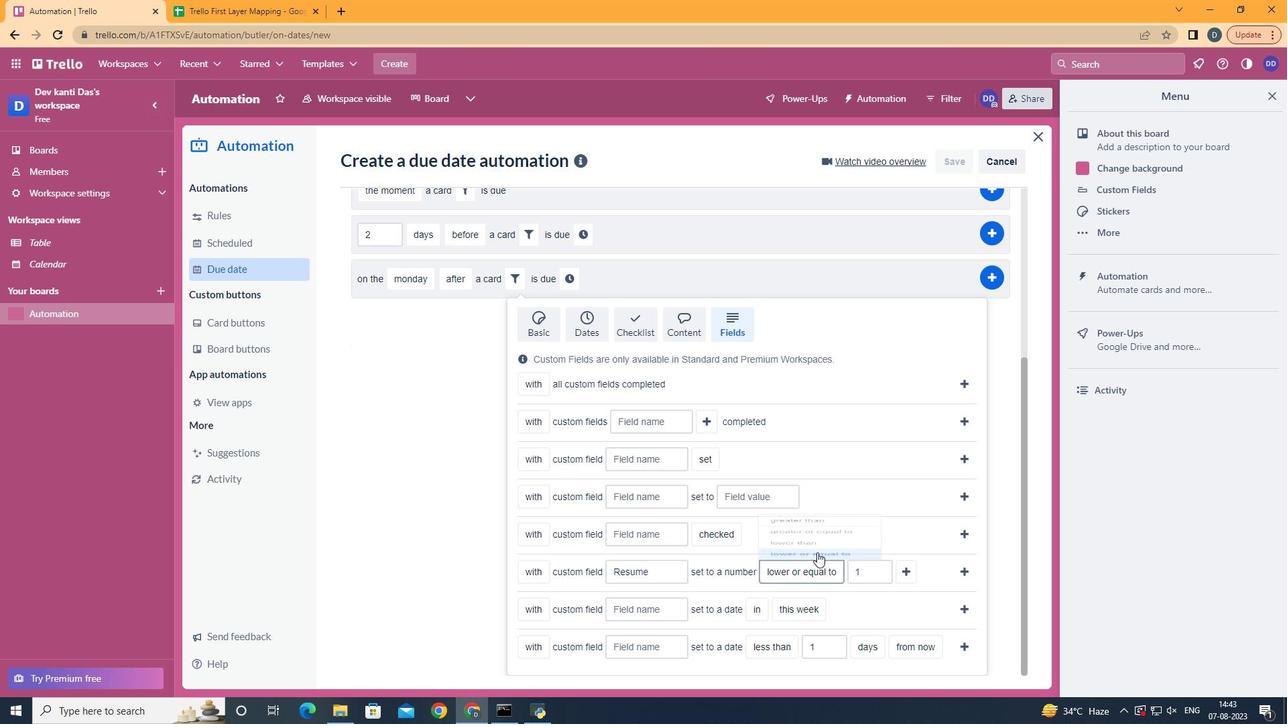 
Action: Mouse moved to (914, 568)
Screenshot: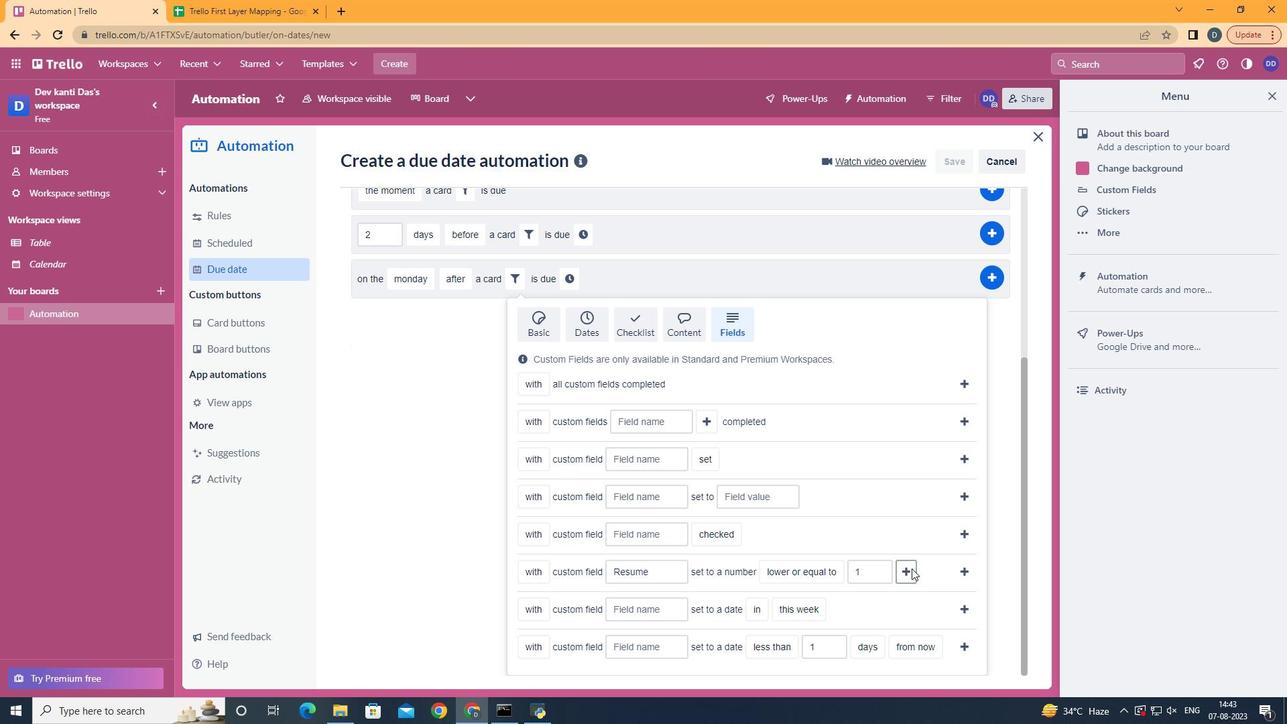 
Action: Mouse pressed left at (914, 568)
Screenshot: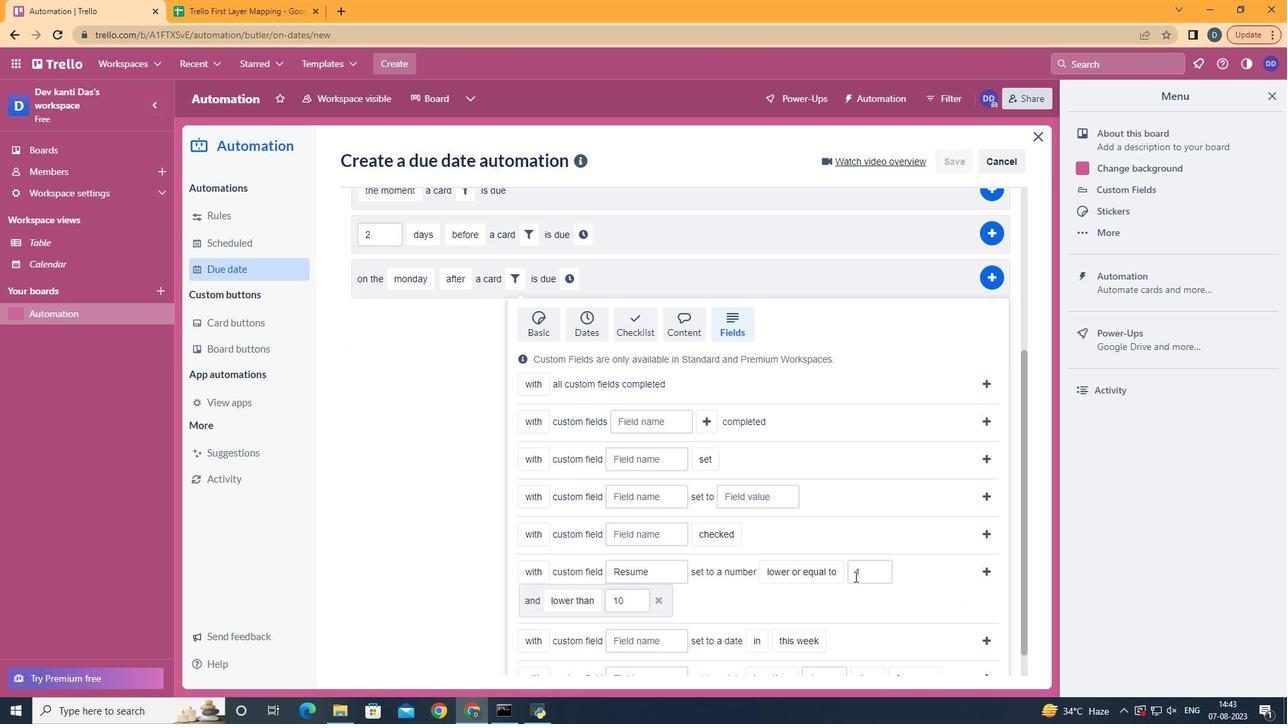 
Action: Mouse moved to (604, 575)
Screenshot: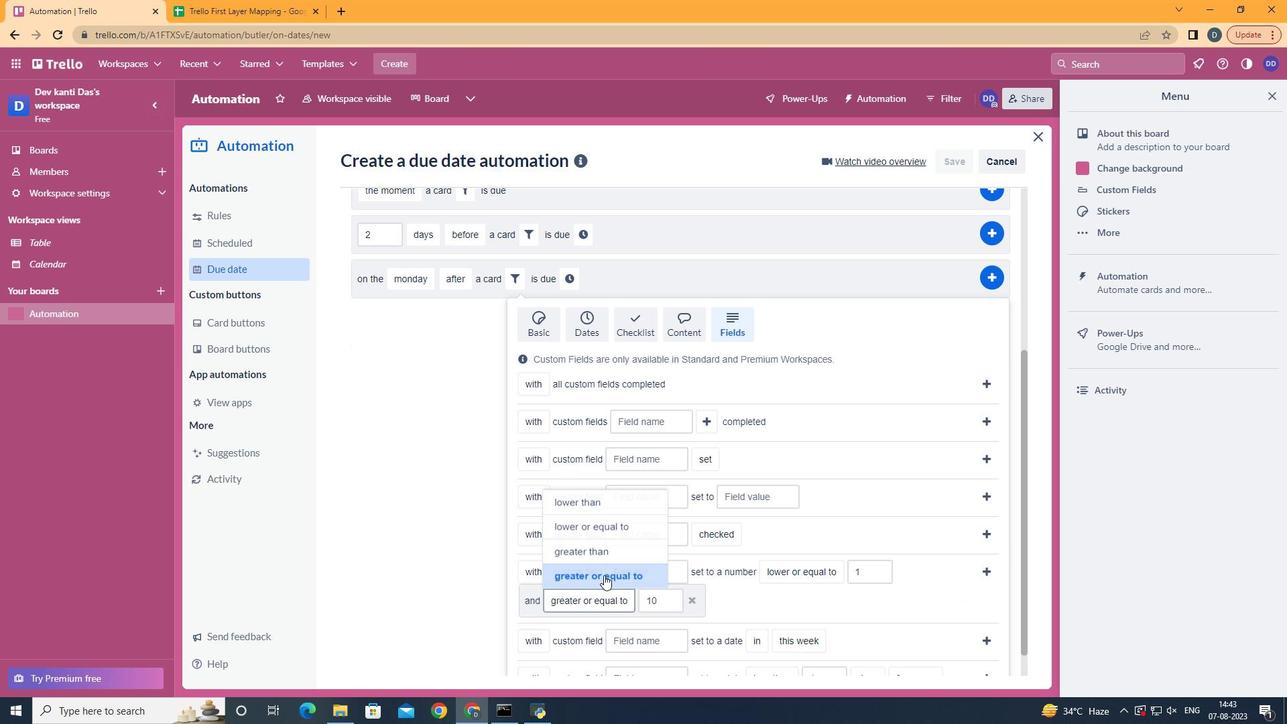 
Action: Mouse pressed left at (604, 575)
Screenshot: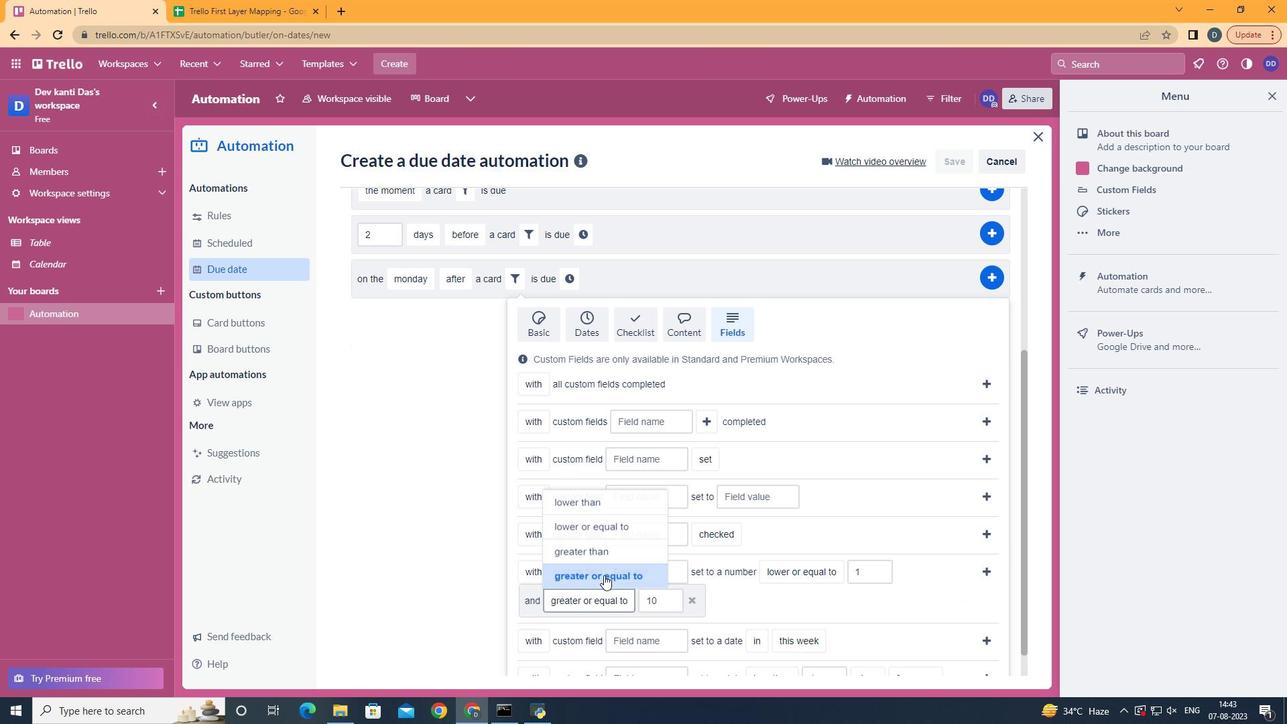 
Action: Mouse moved to (987, 567)
Screenshot: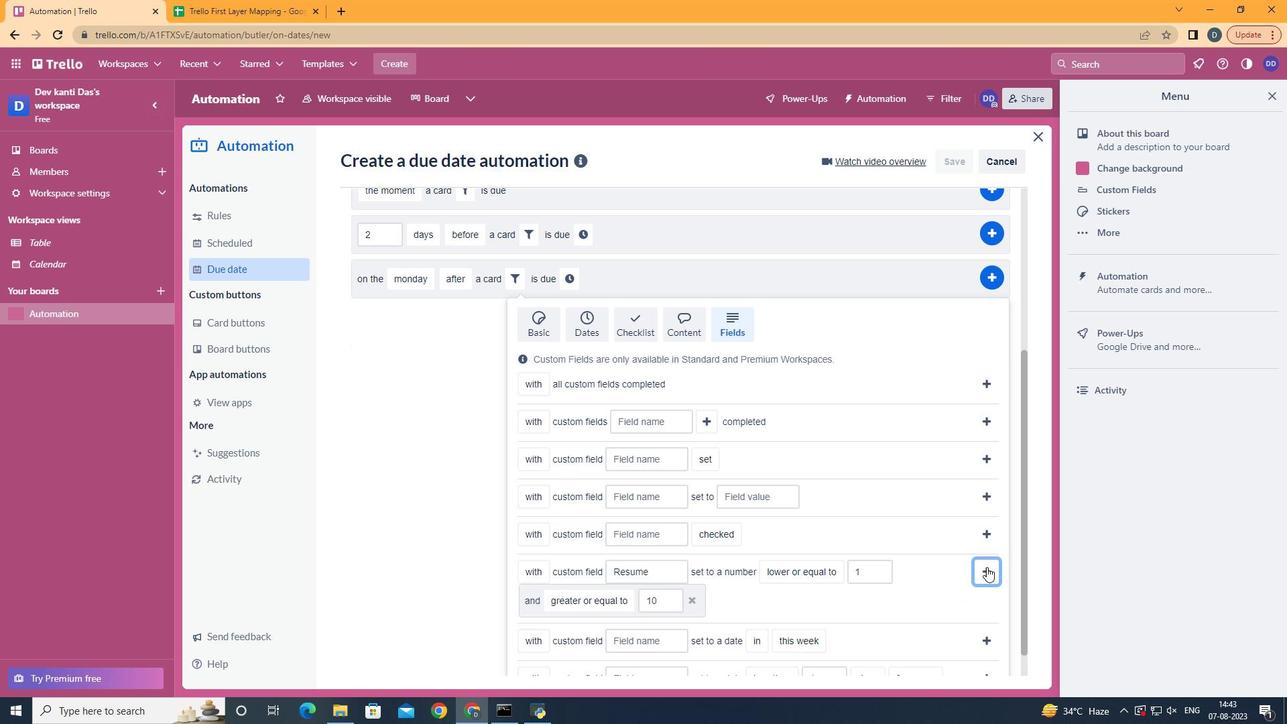 
Action: Mouse pressed left at (987, 567)
Screenshot: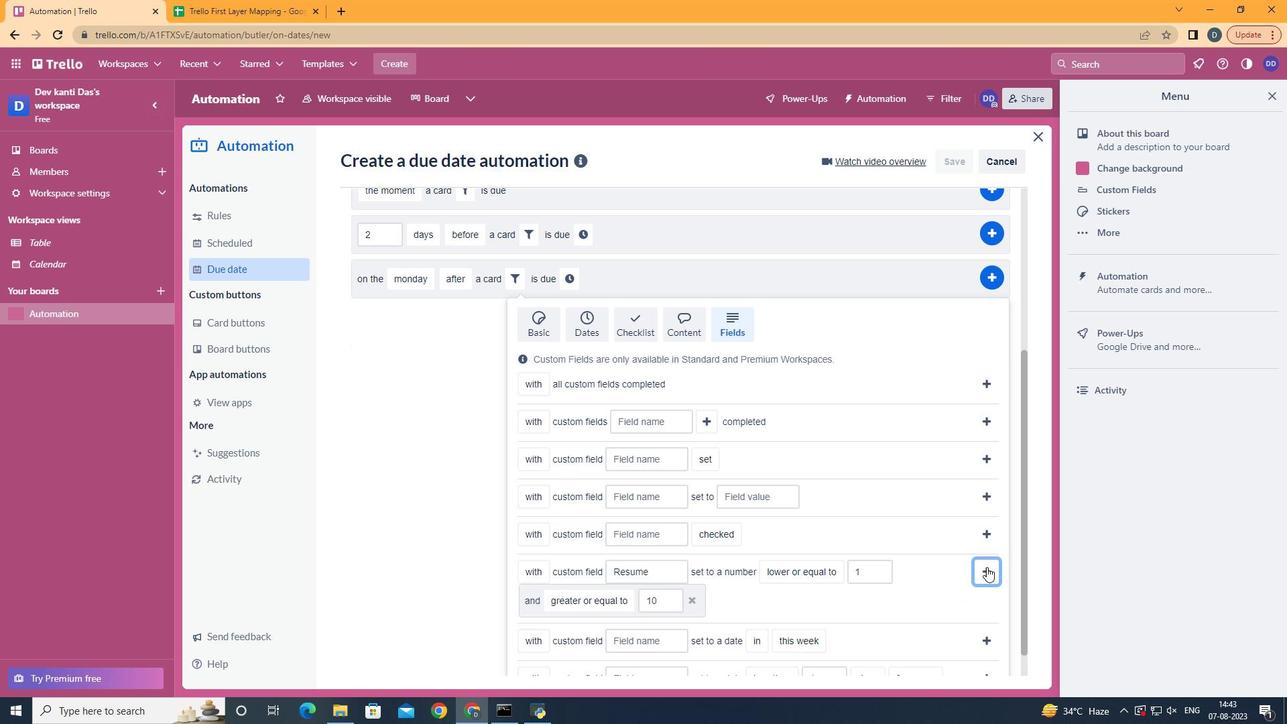 
Action: Mouse moved to (372, 566)
Screenshot: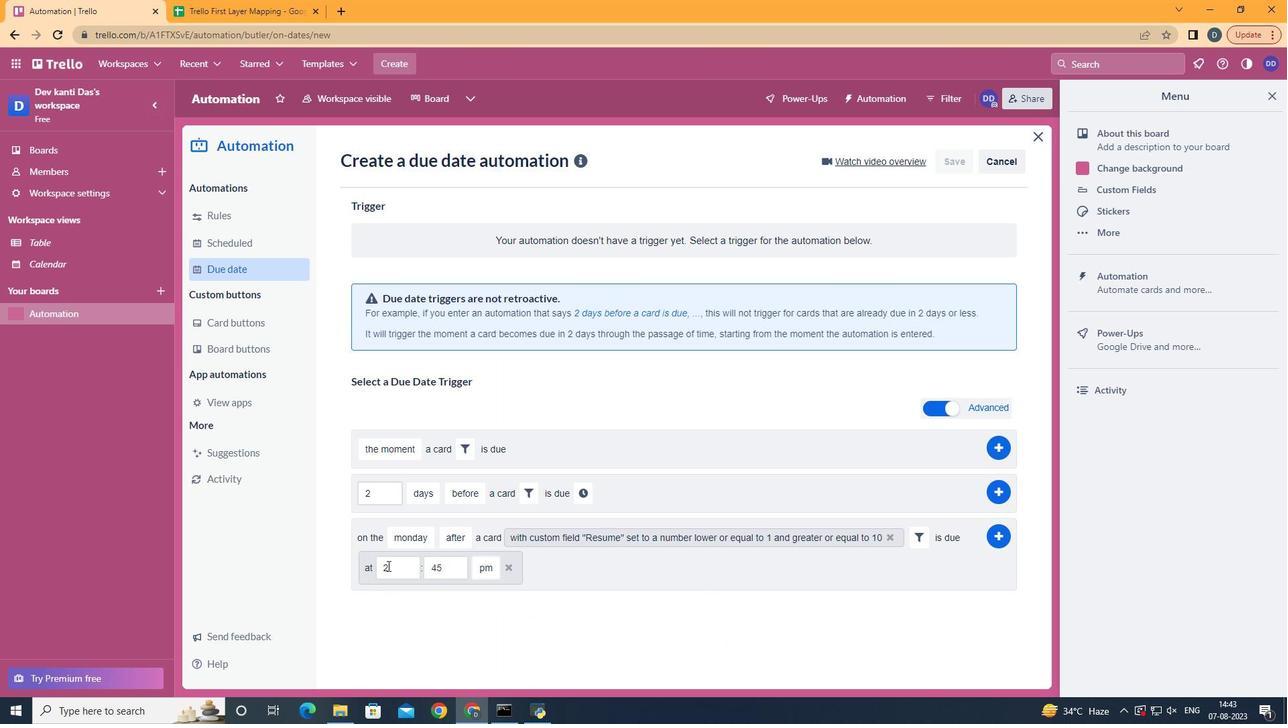 
Action: Mouse pressed left at (372, 566)
Screenshot: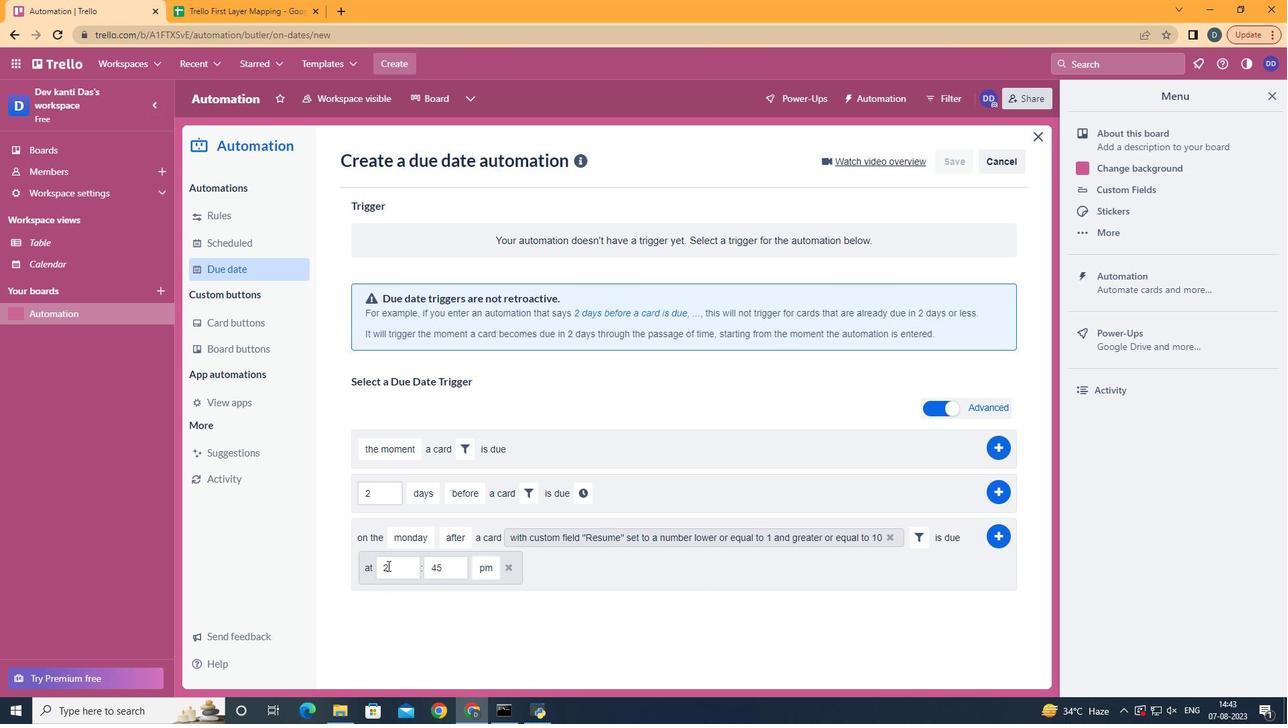 
Action: Mouse moved to (409, 568)
Screenshot: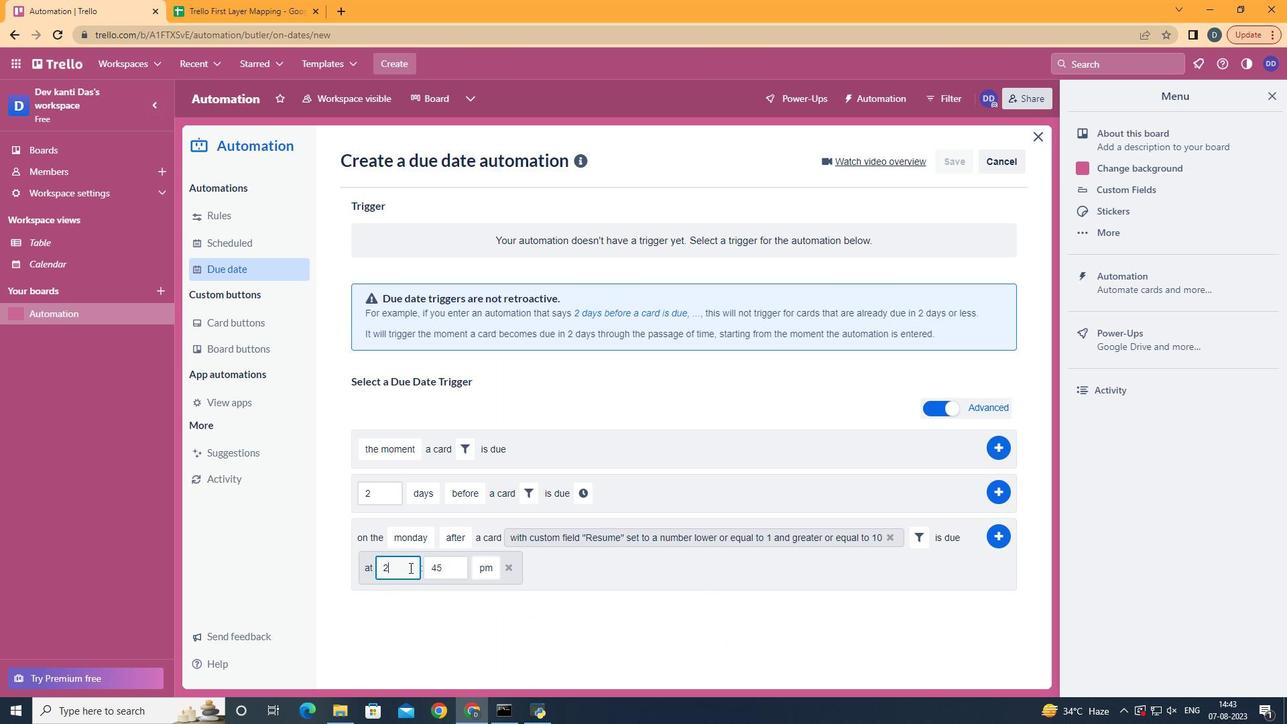 
Action: Mouse pressed left at (409, 568)
Screenshot: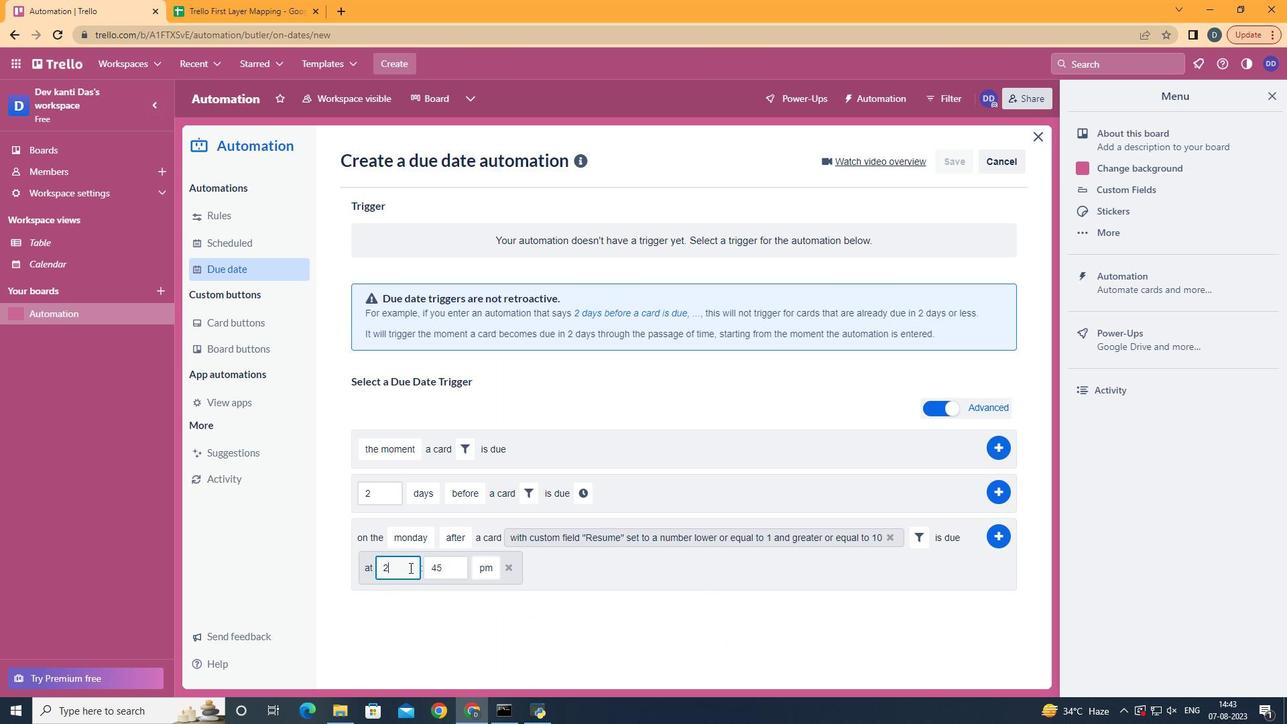 
Action: Mouse moved to (411, 568)
Screenshot: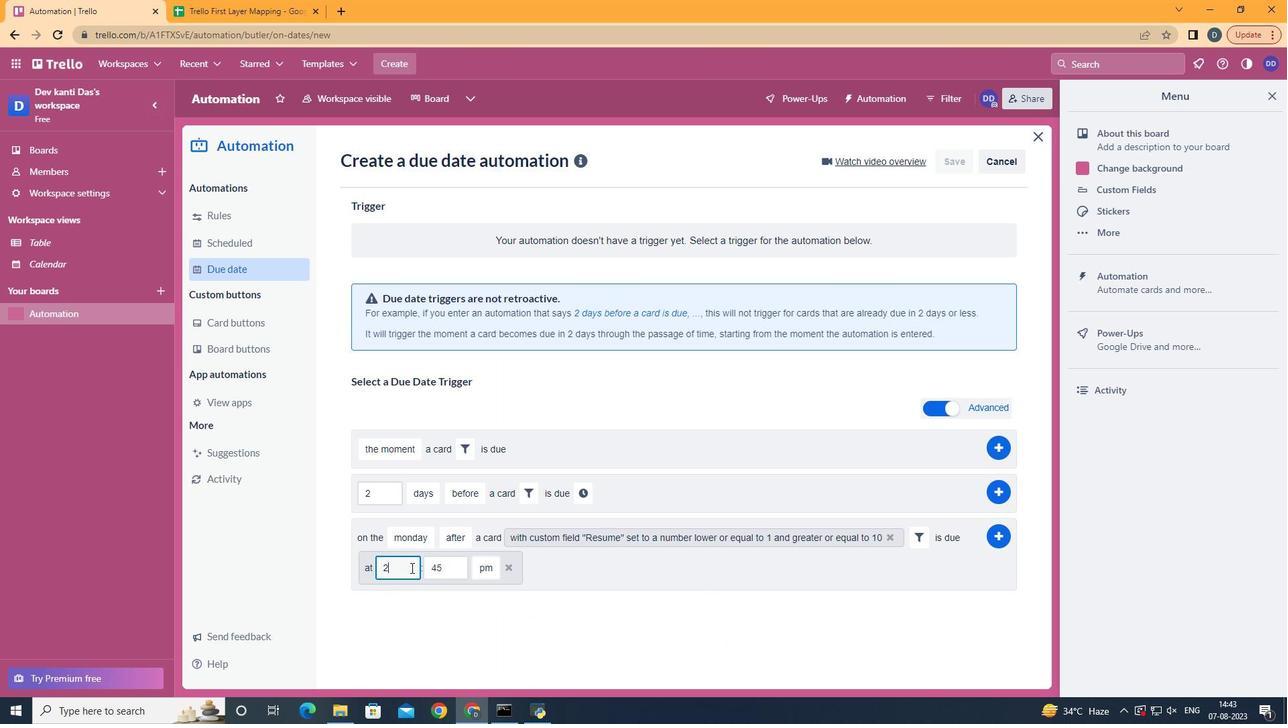 
Action: Key pressed <Key.backspace>11
Screenshot: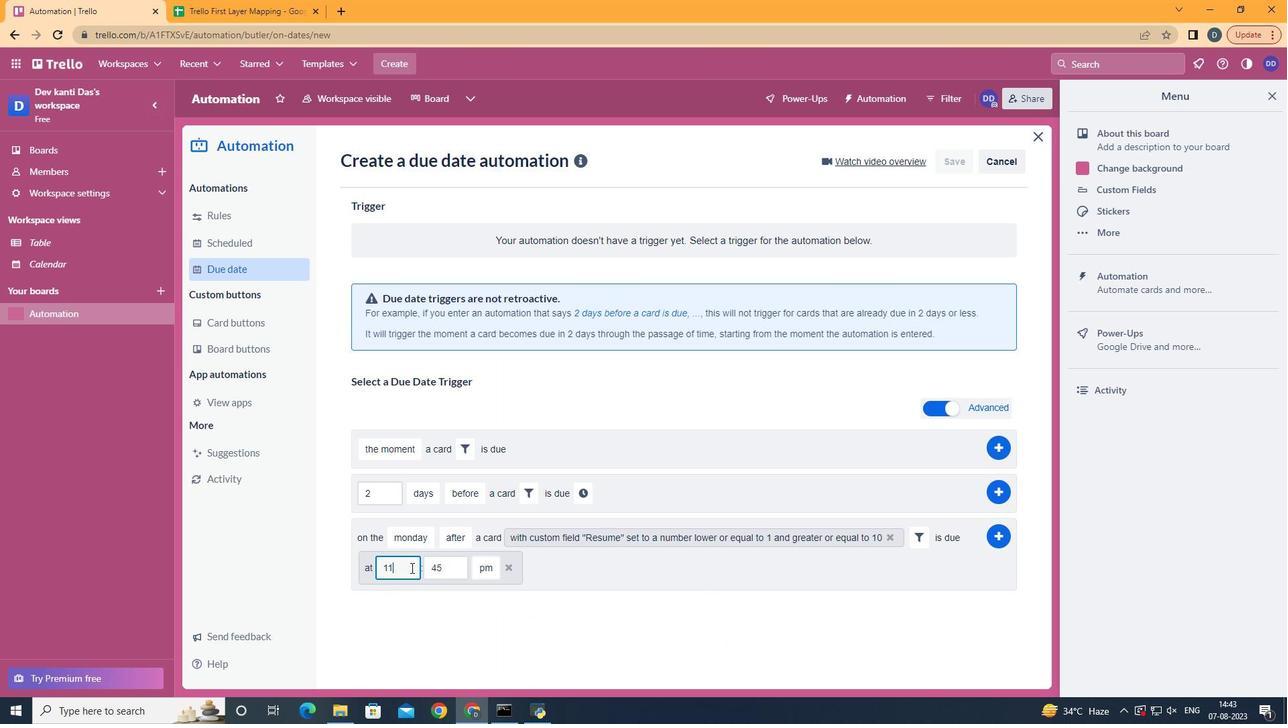 
Action: Mouse moved to (449, 561)
Screenshot: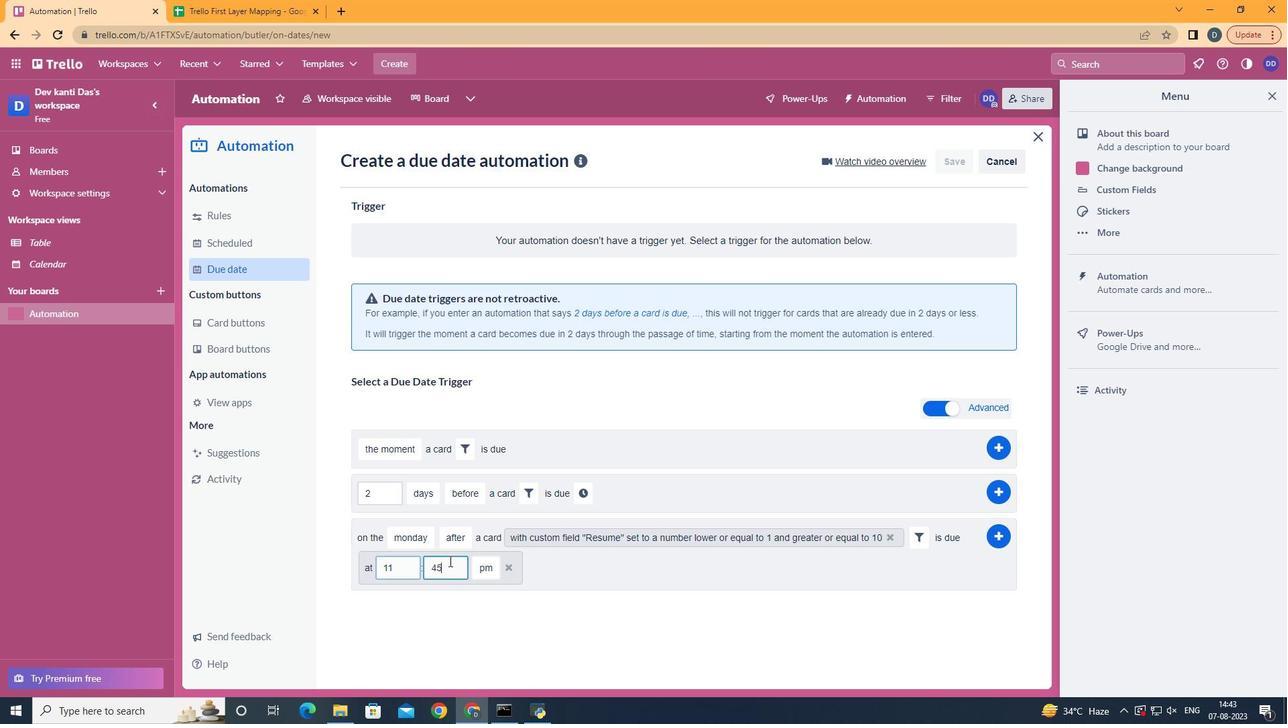 
Action: Mouse pressed left at (449, 561)
Screenshot: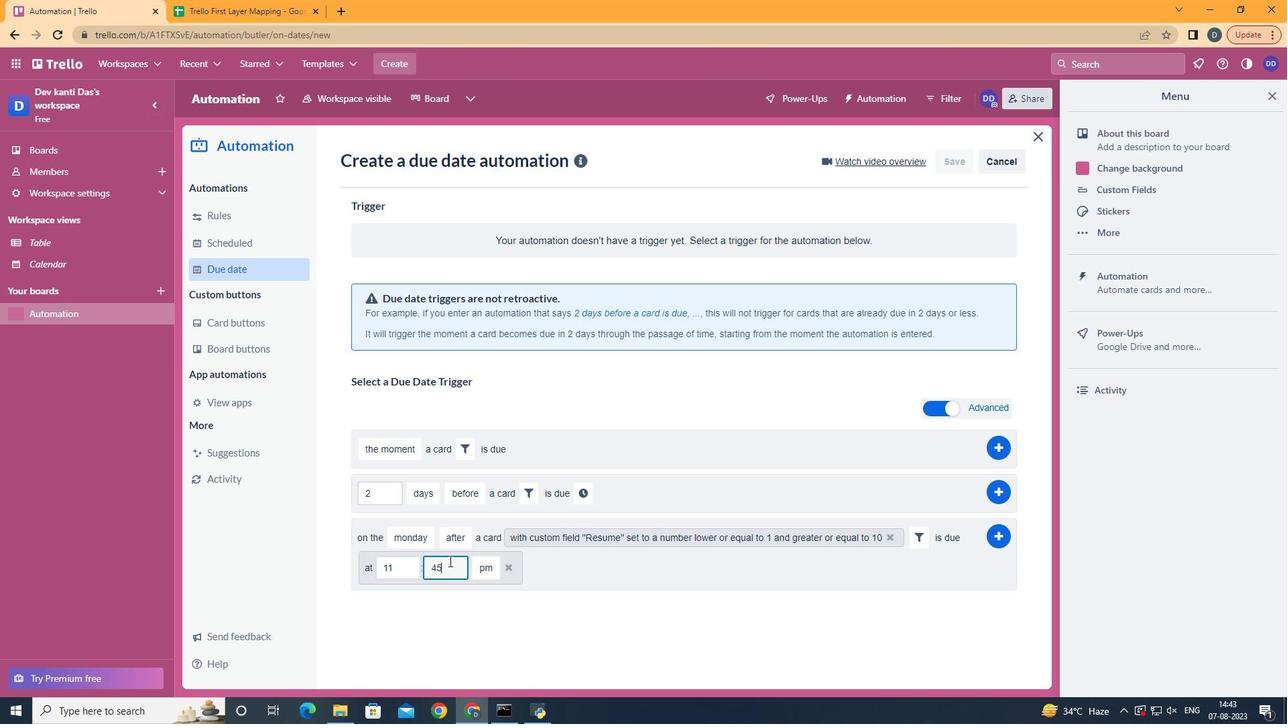 
Action: Key pressed <Key.backspace>
Screenshot: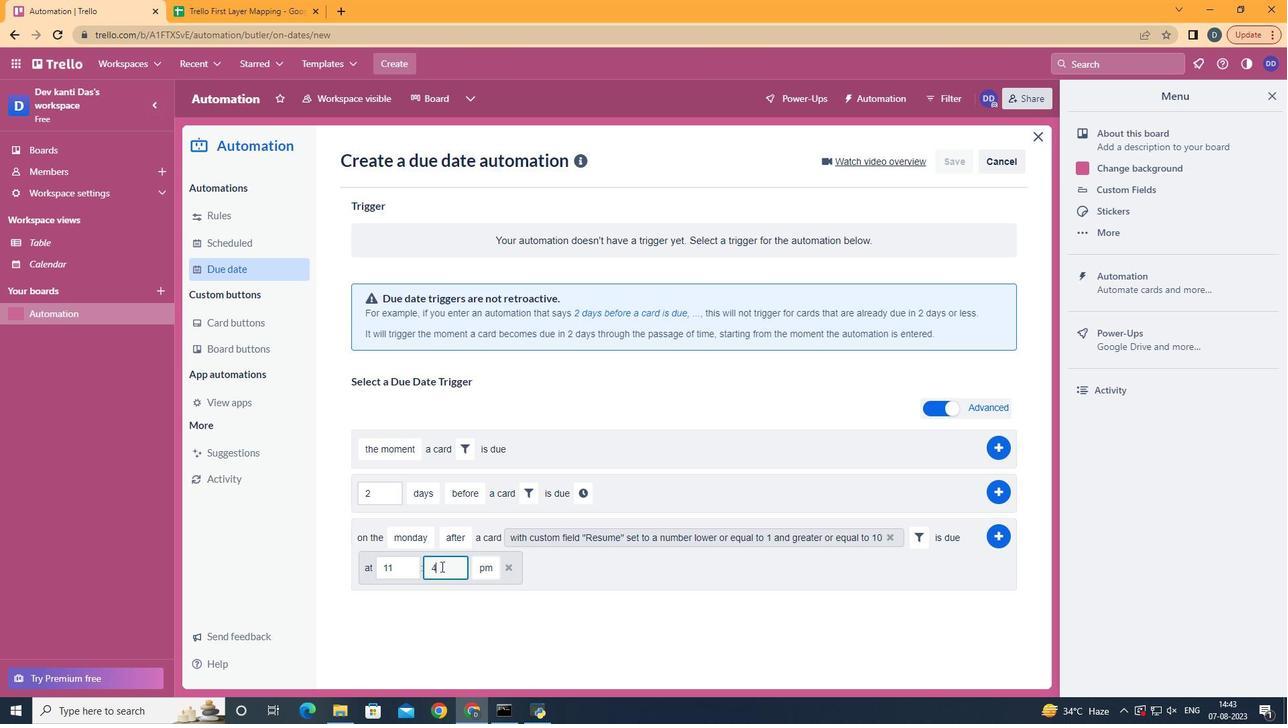 
Action: Mouse moved to (441, 566)
Screenshot: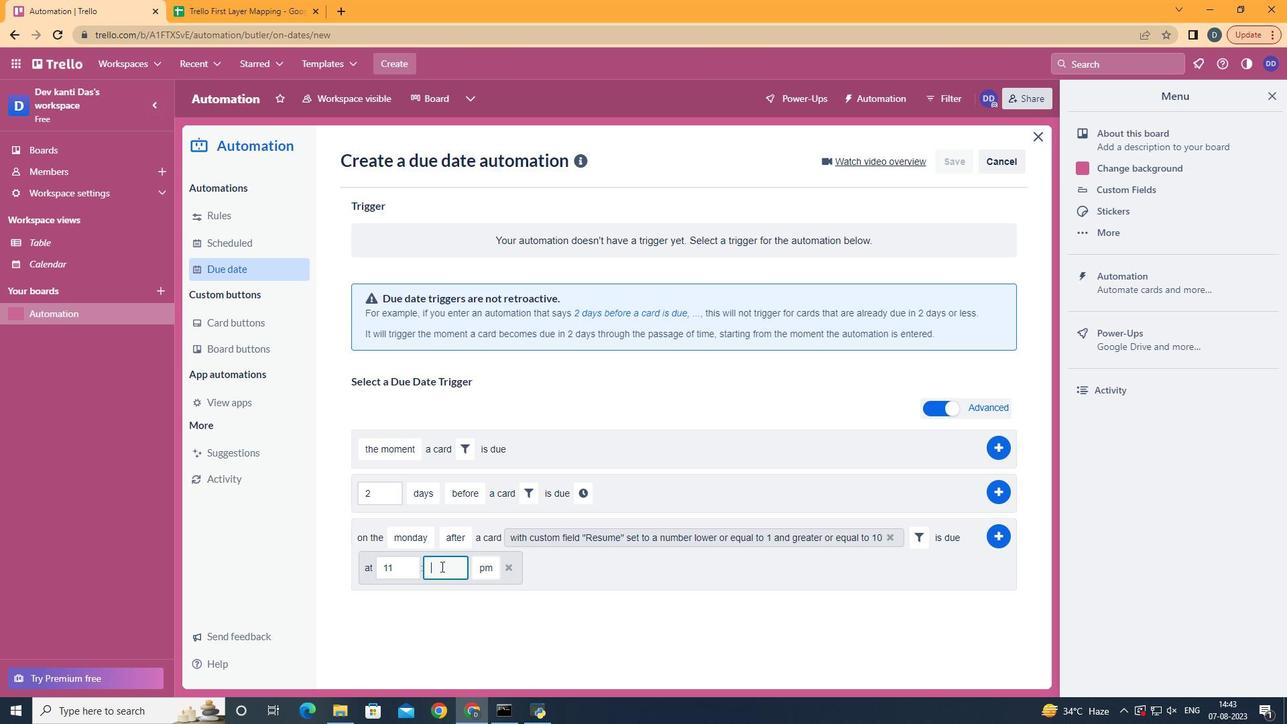 
Action: Key pressed <Key.backspace>00
Screenshot: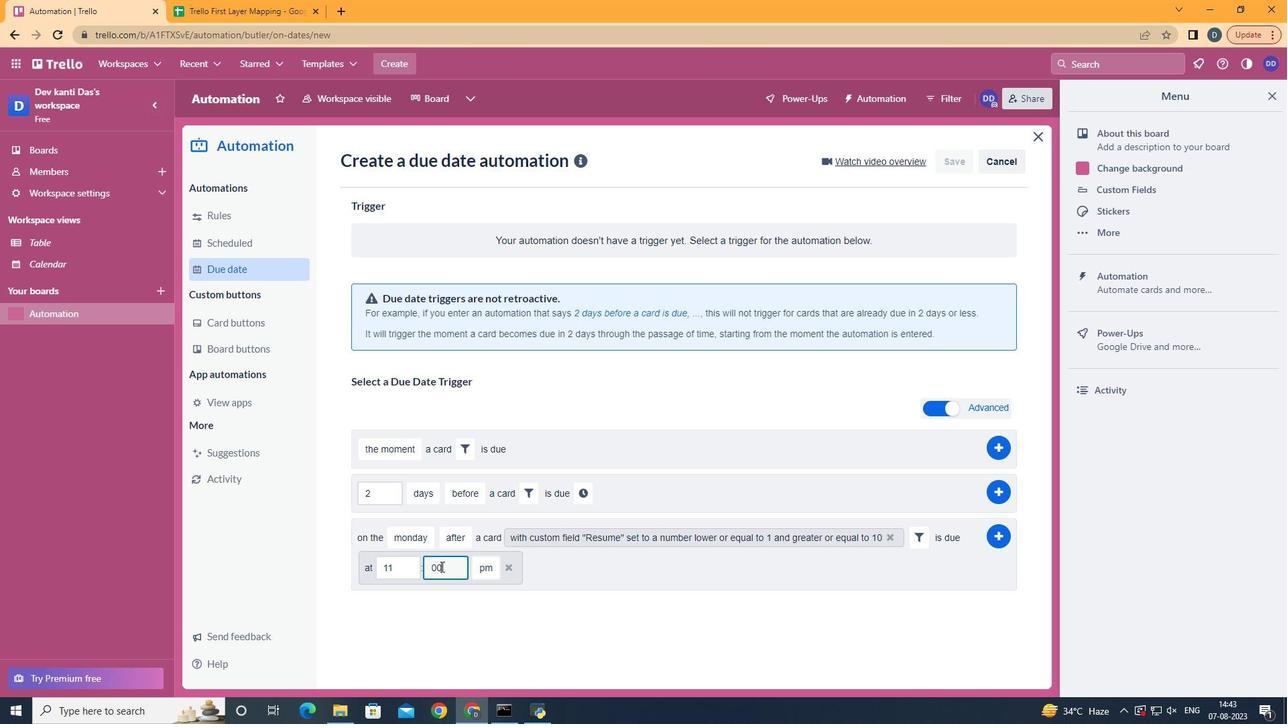 
Action: Mouse moved to (494, 588)
Screenshot: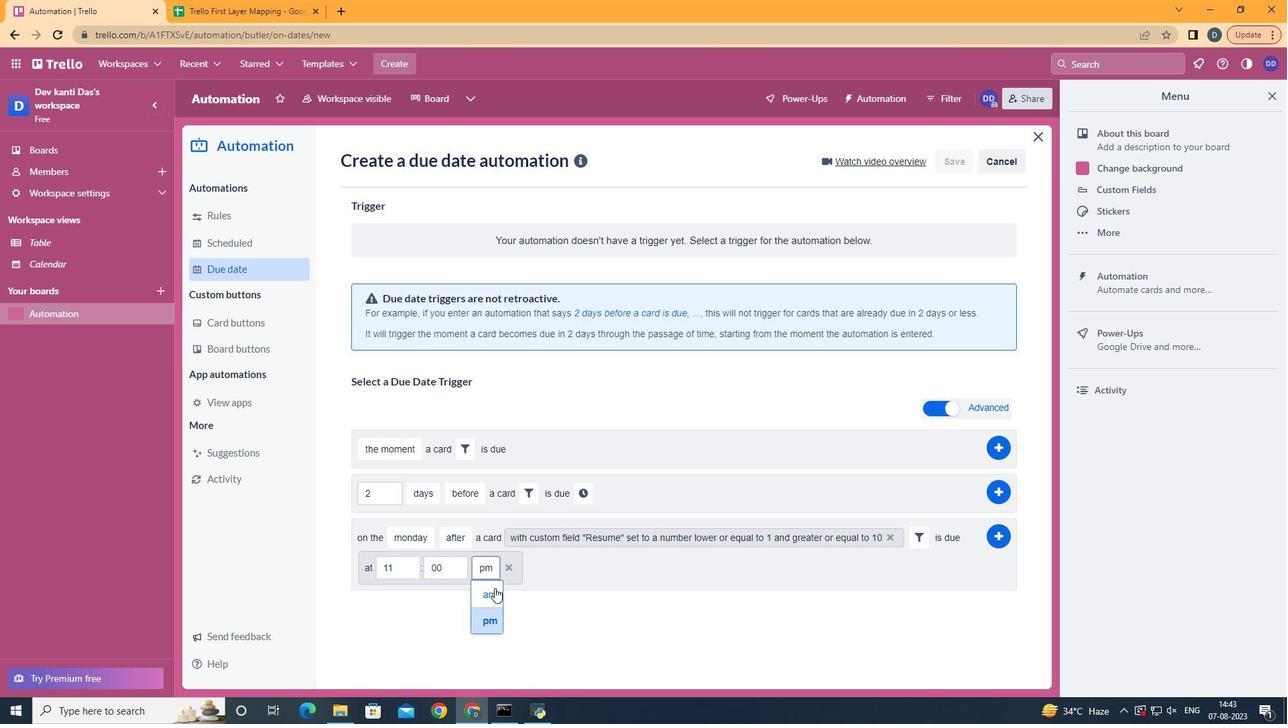 
Action: Mouse pressed left at (494, 588)
Screenshot: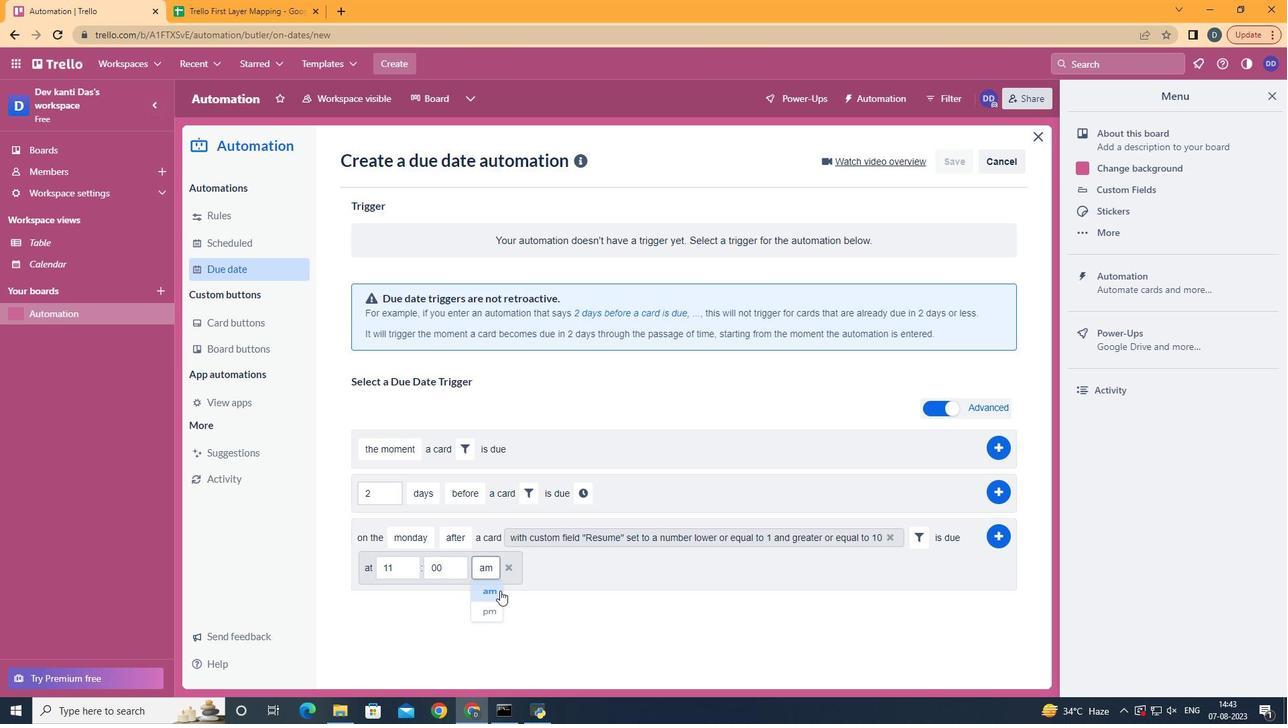 
Action: Mouse moved to (1001, 536)
Screenshot: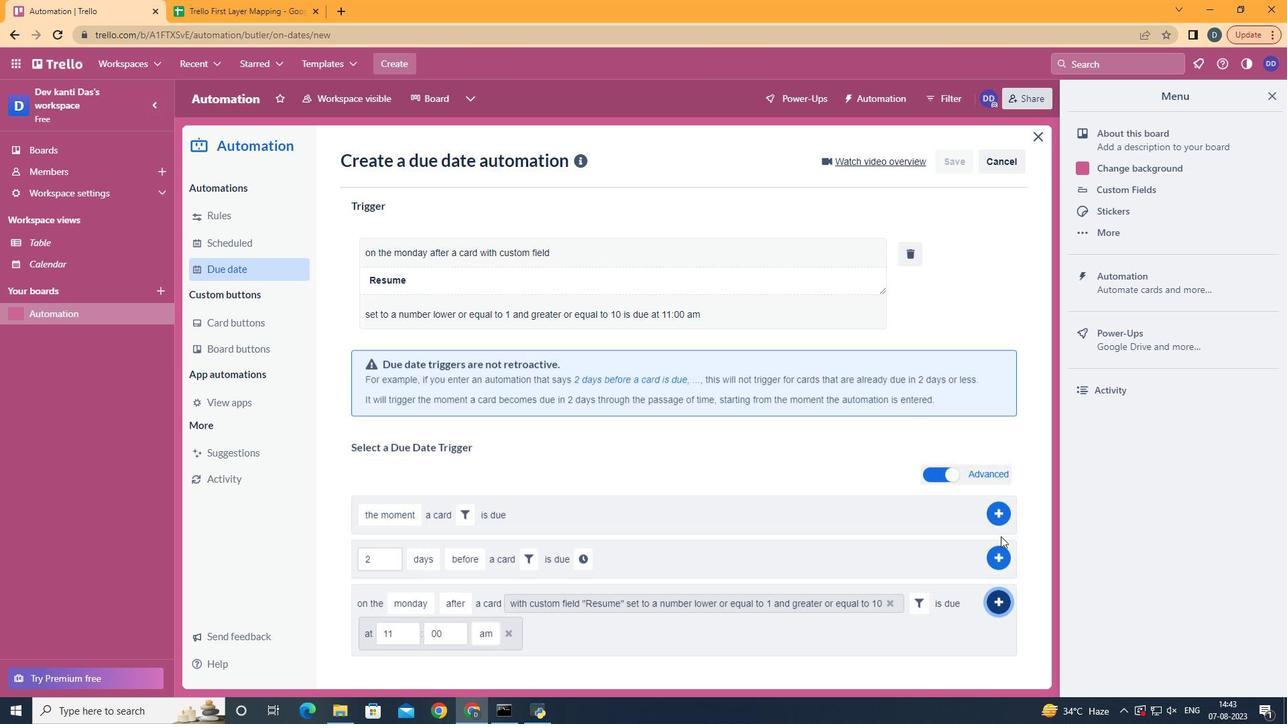 
Action: Mouse pressed left at (1001, 536)
Screenshot: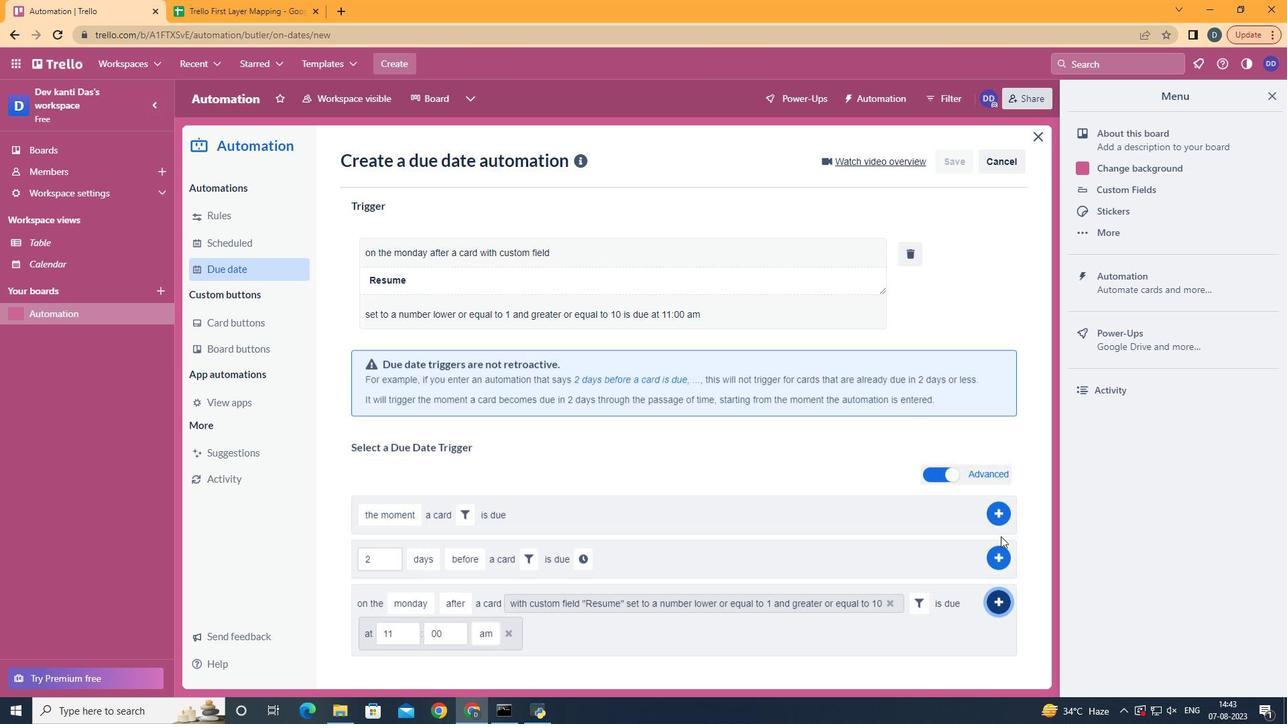 
Action: Mouse moved to (748, 238)
Screenshot: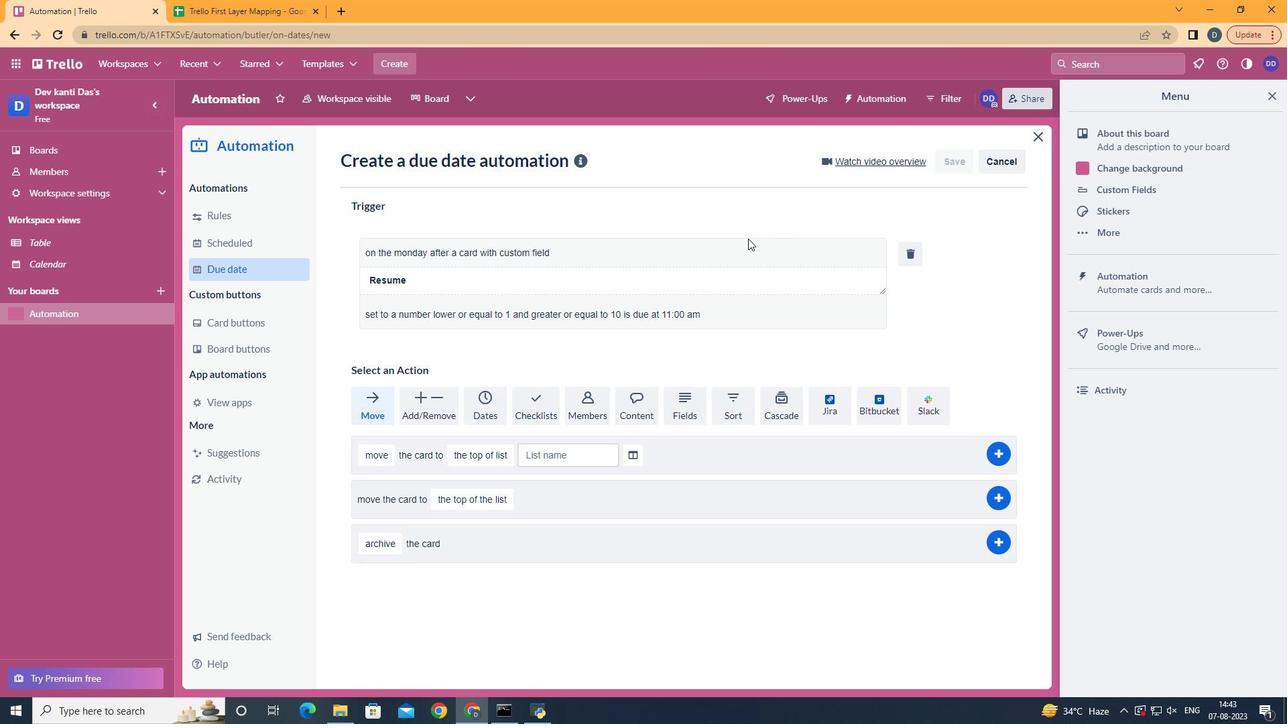 
